 Task: Check the sale-to-list ratio of bathtub in the last 3 years.
Action: Mouse moved to (922, 247)
Screenshot: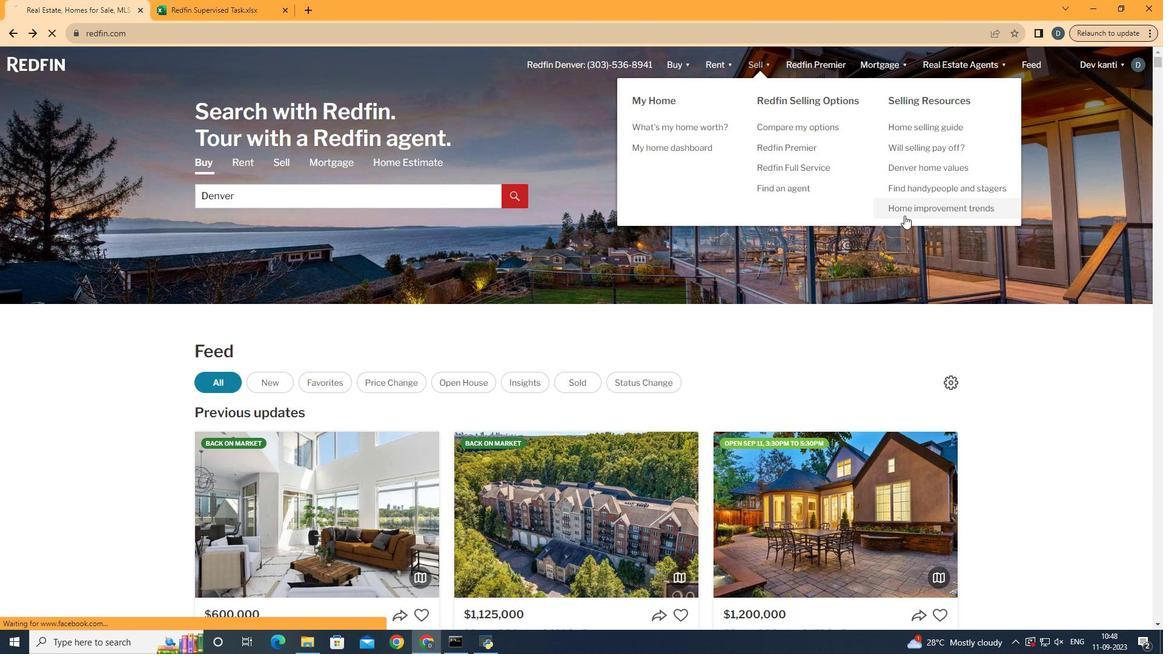 
Action: Mouse pressed left at (922, 247)
Screenshot: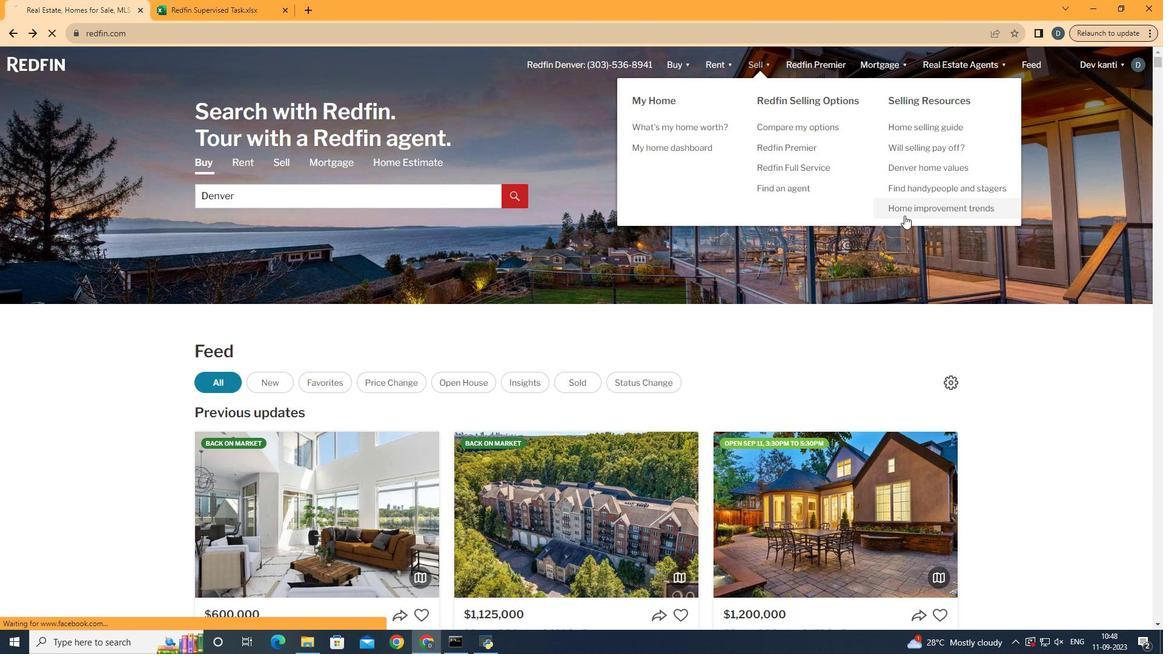 
Action: Mouse moved to (292, 259)
Screenshot: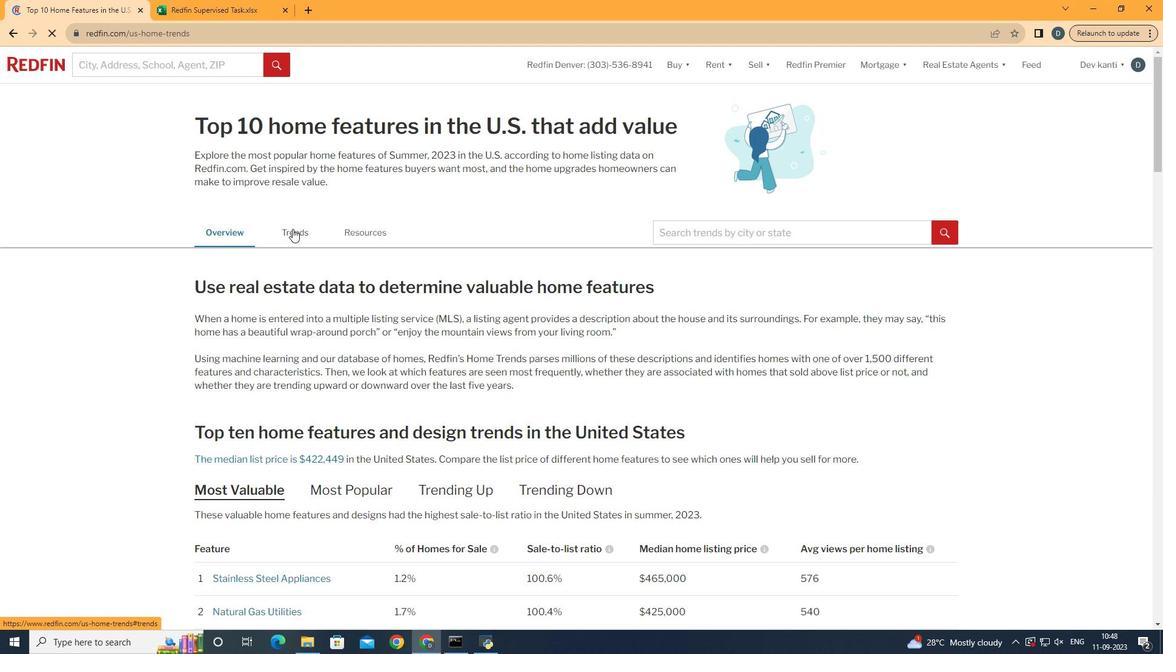 
Action: Mouse pressed left at (292, 259)
Screenshot: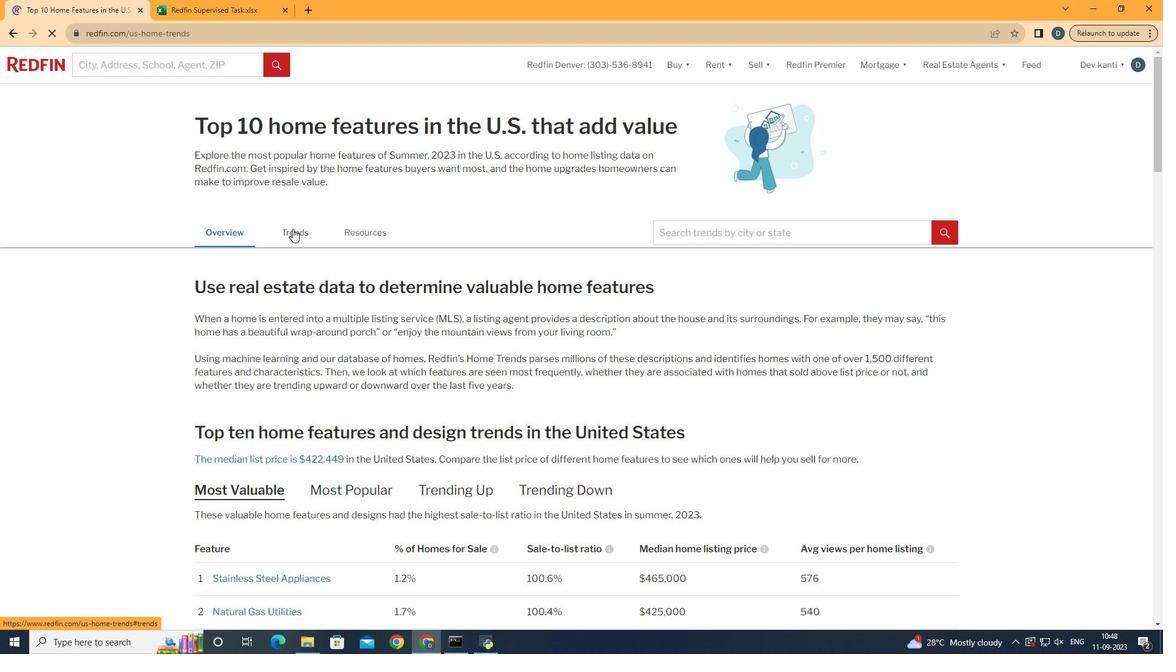 
Action: Mouse moved to (371, 361)
Screenshot: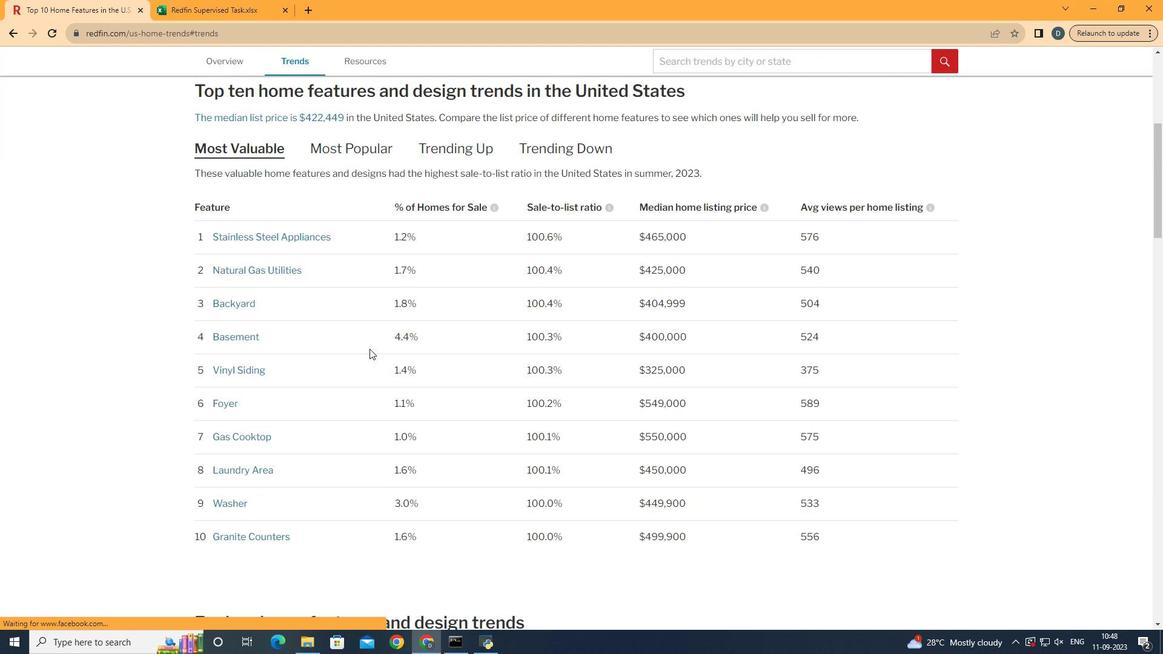 
Action: Mouse scrolled (371, 361) with delta (0, 0)
Screenshot: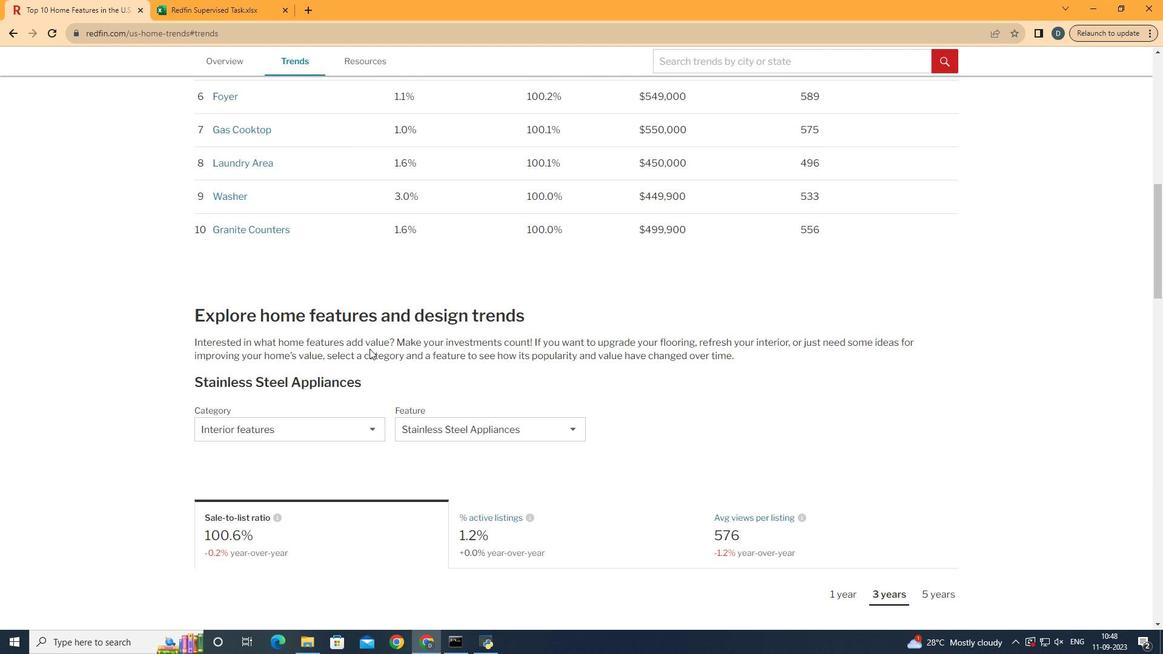 
Action: Mouse scrolled (371, 361) with delta (0, 0)
Screenshot: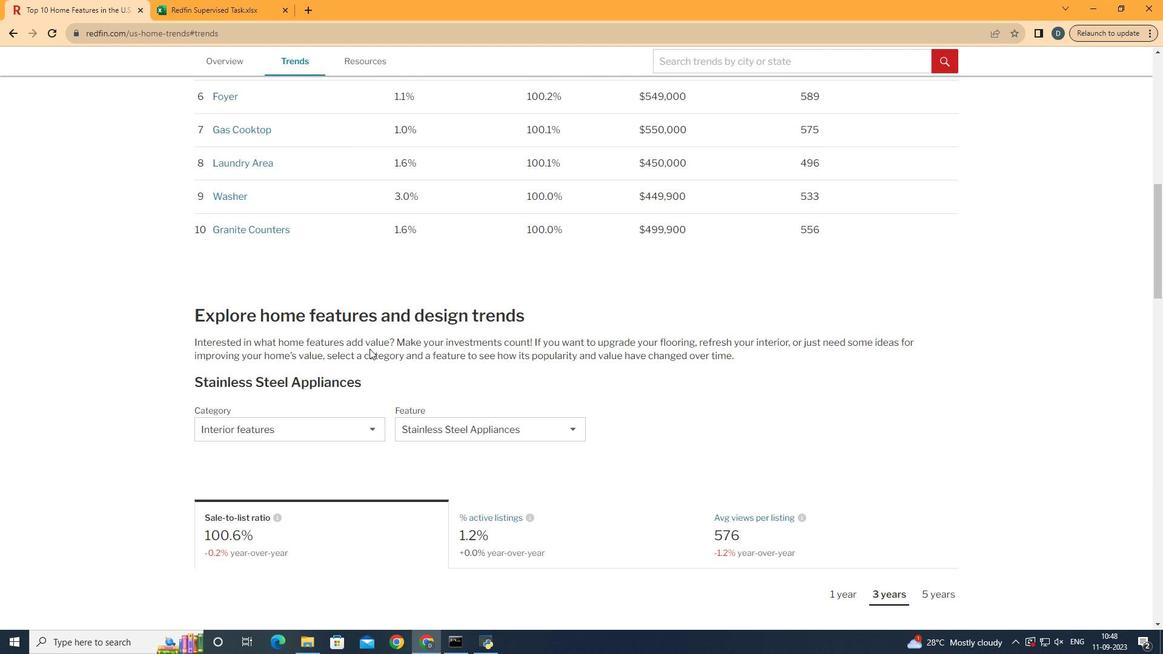 
Action: Mouse scrolled (371, 361) with delta (0, 0)
Screenshot: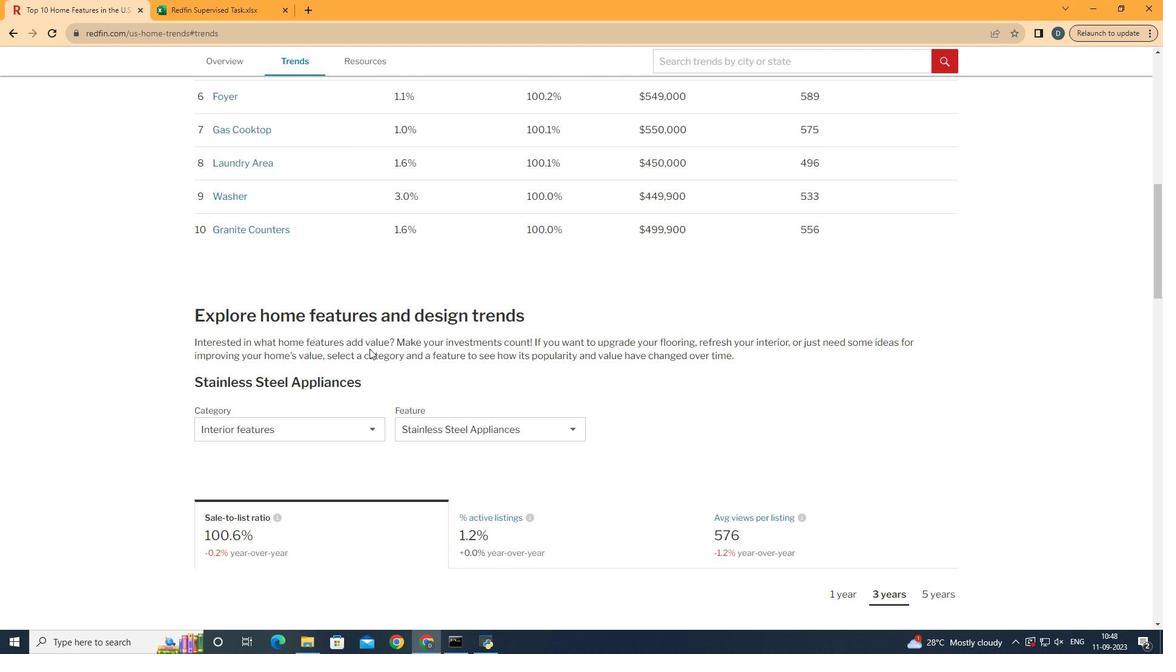 
Action: Mouse scrolled (371, 361) with delta (0, 0)
Screenshot: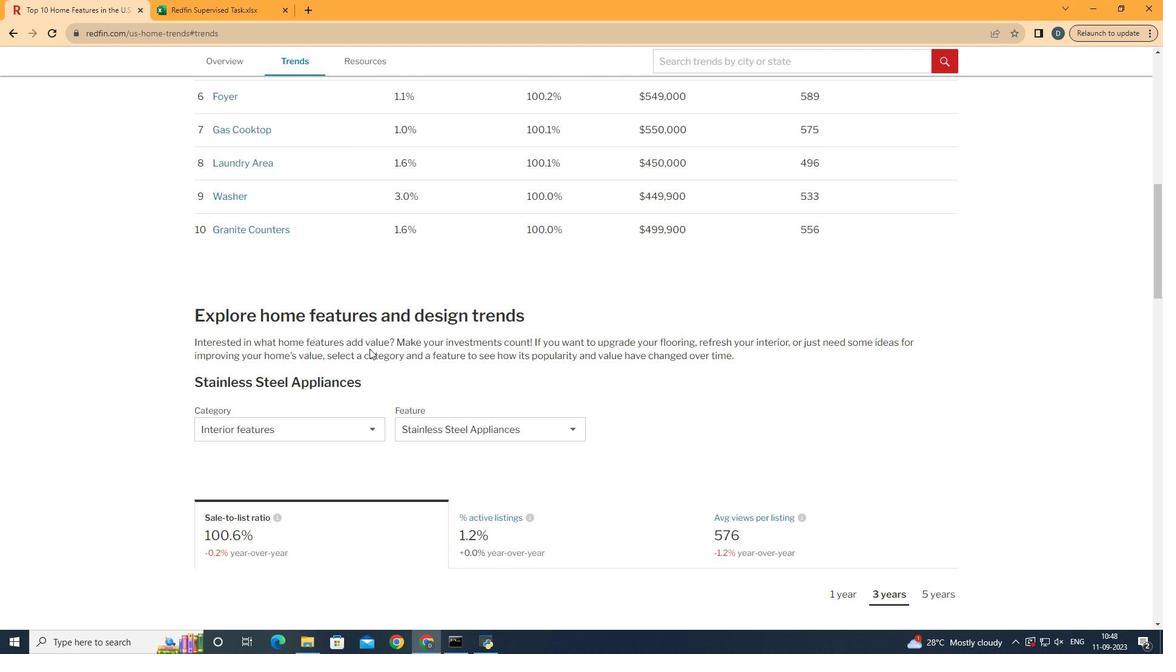 
Action: Mouse scrolled (371, 361) with delta (0, 0)
Screenshot: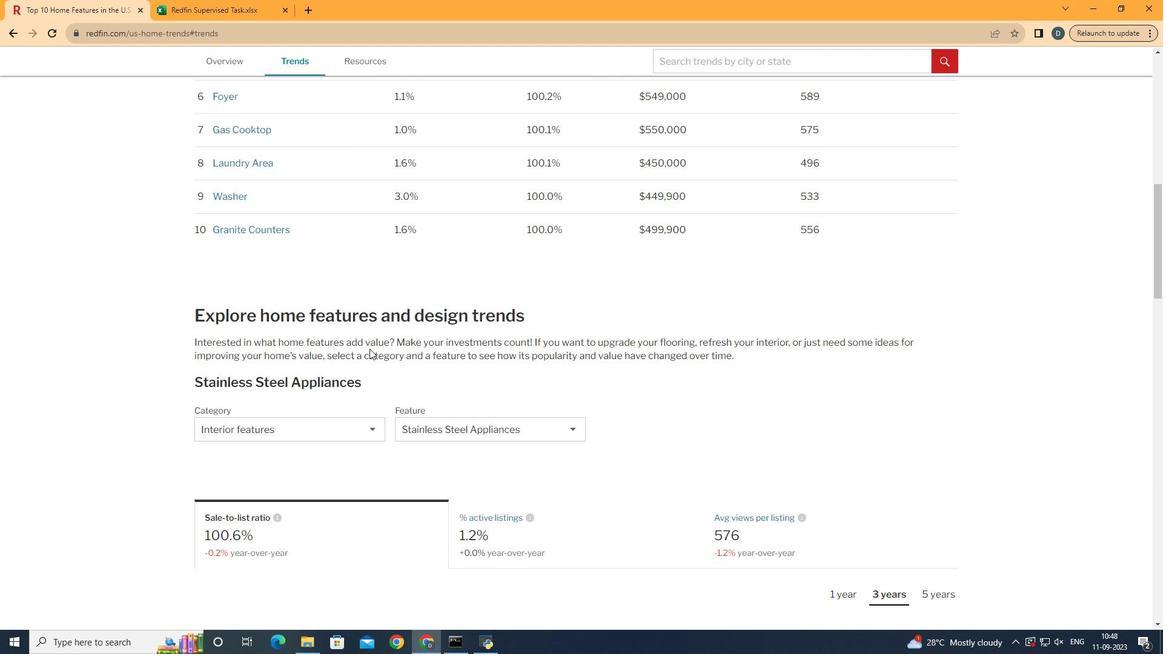 
Action: Mouse scrolled (371, 361) with delta (0, 0)
Screenshot: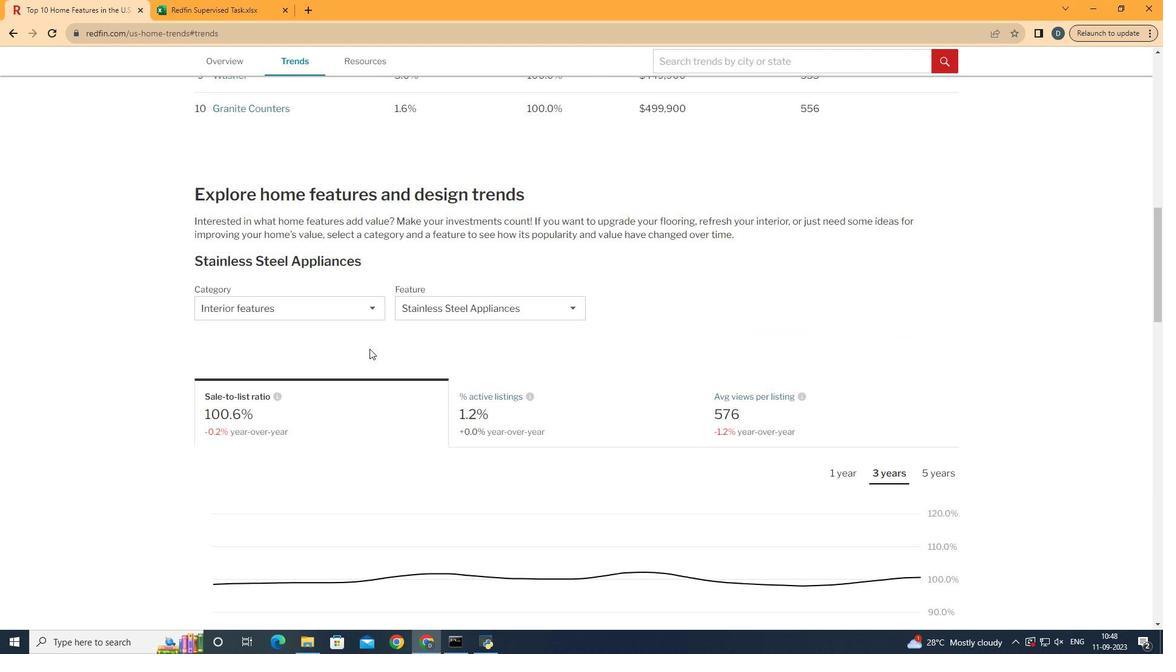 
Action: Mouse scrolled (371, 361) with delta (0, 0)
Screenshot: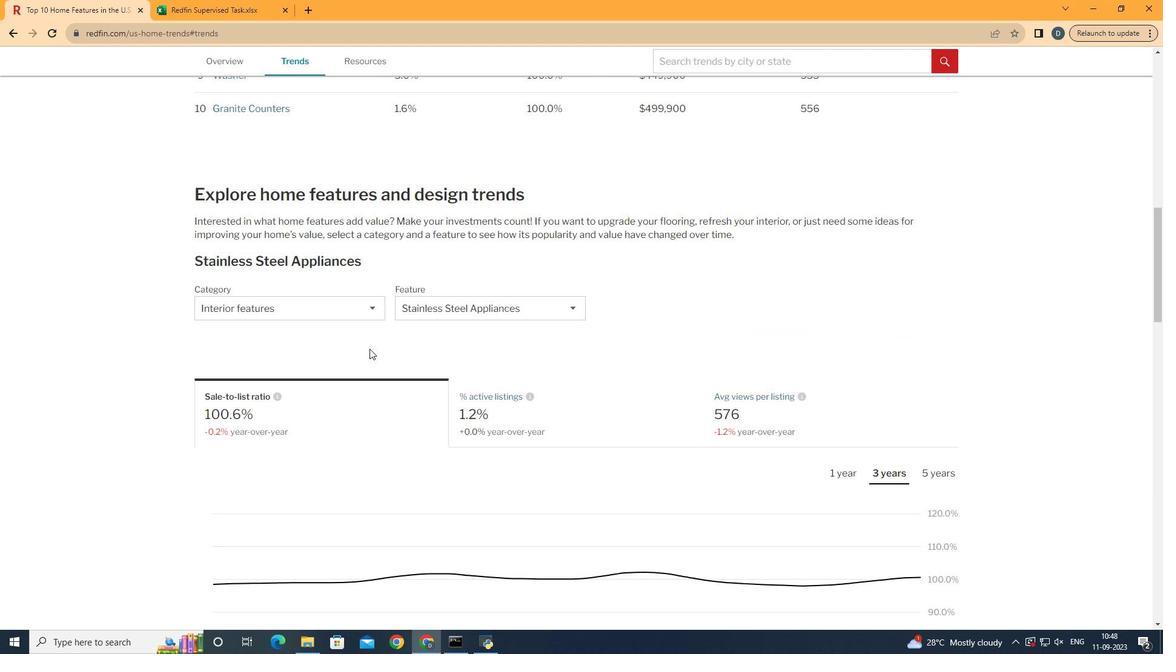
Action: Mouse moved to (372, 321)
Screenshot: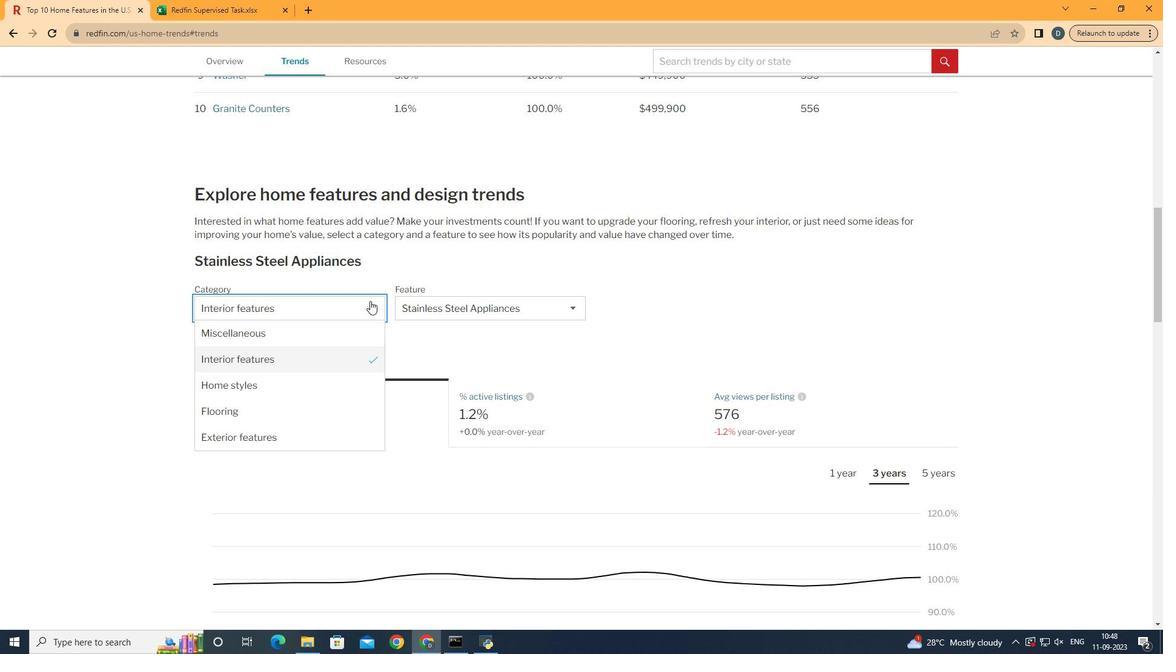 
Action: Mouse pressed left at (372, 321)
Screenshot: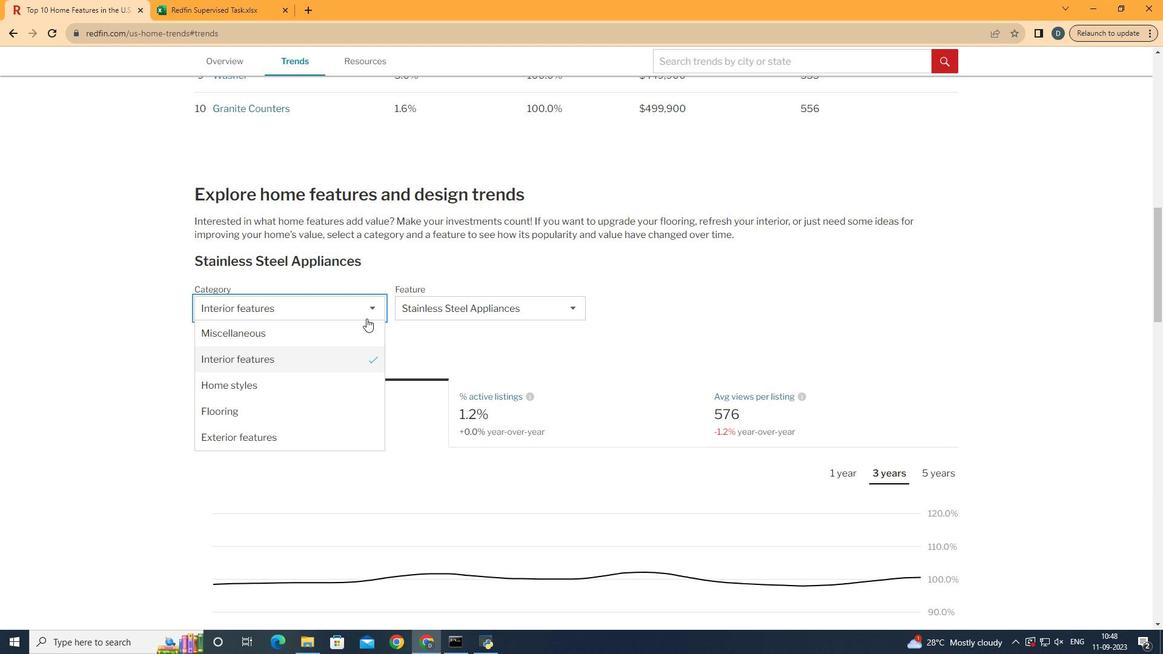
Action: Mouse moved to (362, 364)
Screenshot: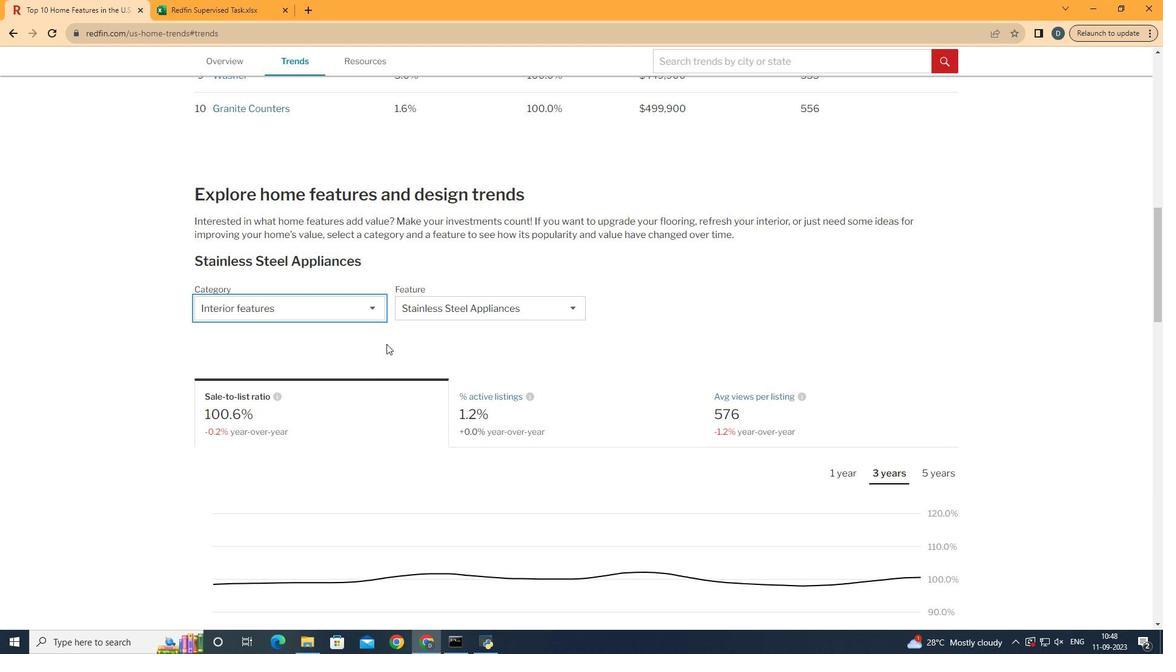 
Action: Mouse pressed left at (362, 364)
Screenshot: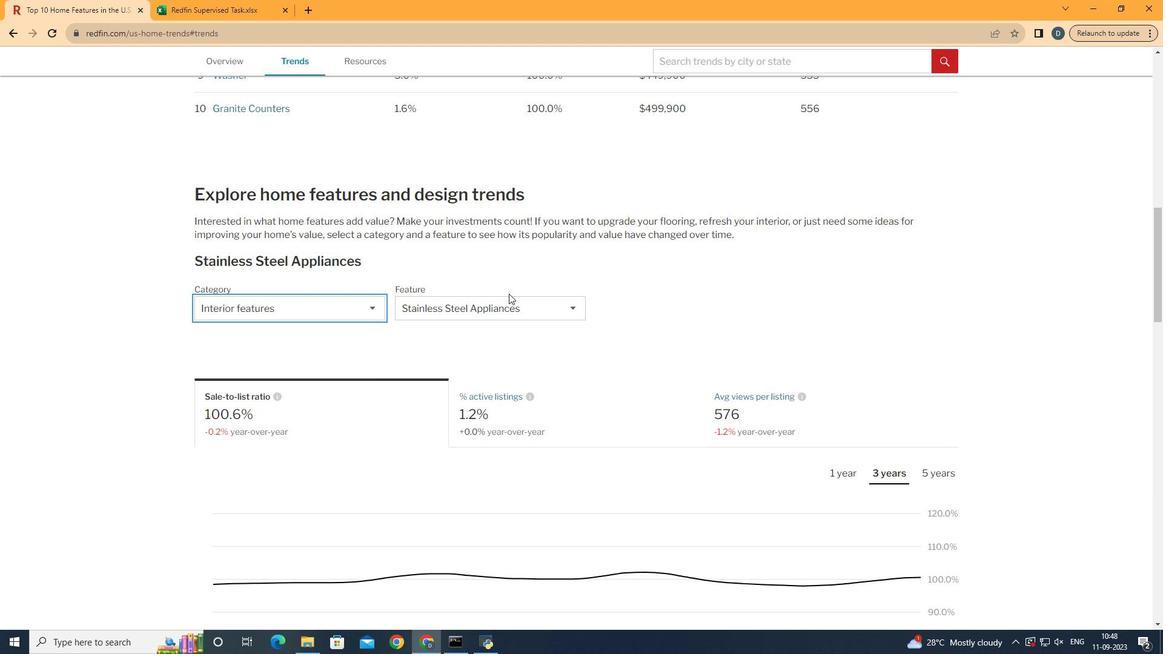 
Action: Mouse moved to (515, 314)
Screenshot: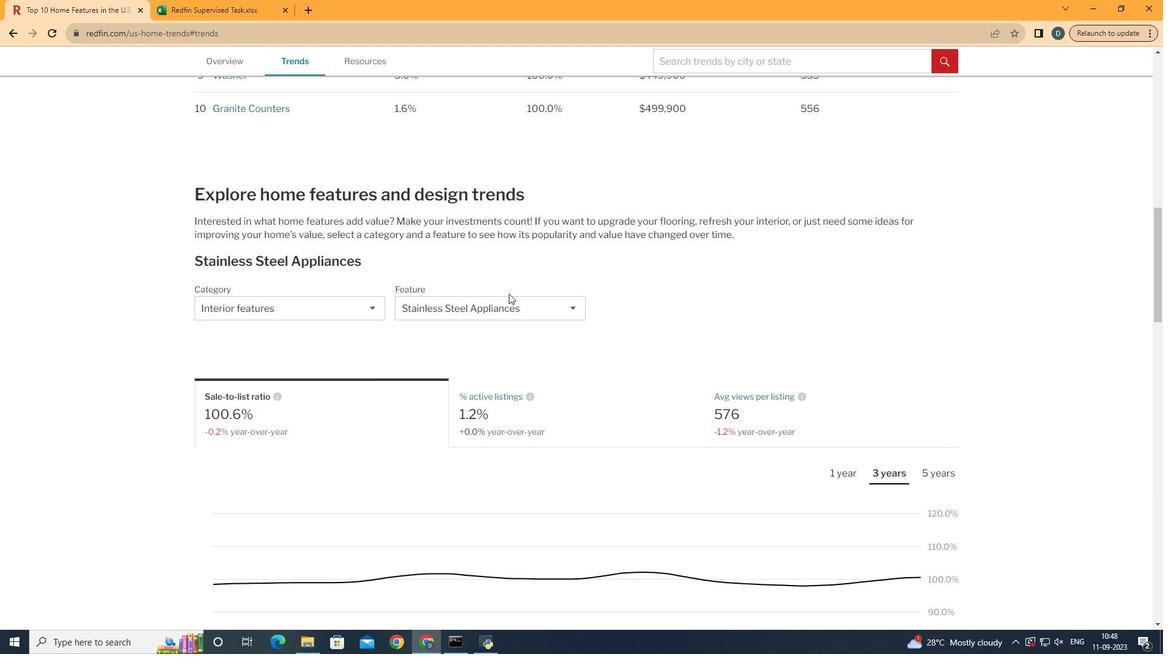
Action: Mouse pressed left at (515, 314)
Screenshot: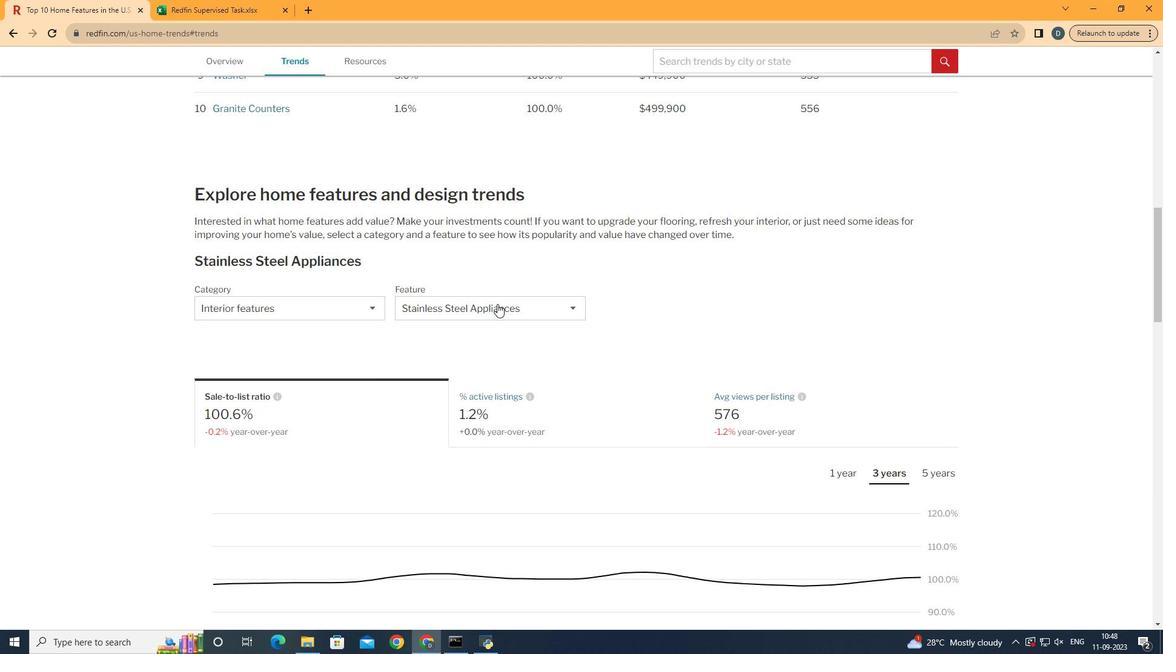 
Action: Mouse moved to (502, 324)
Screenshot: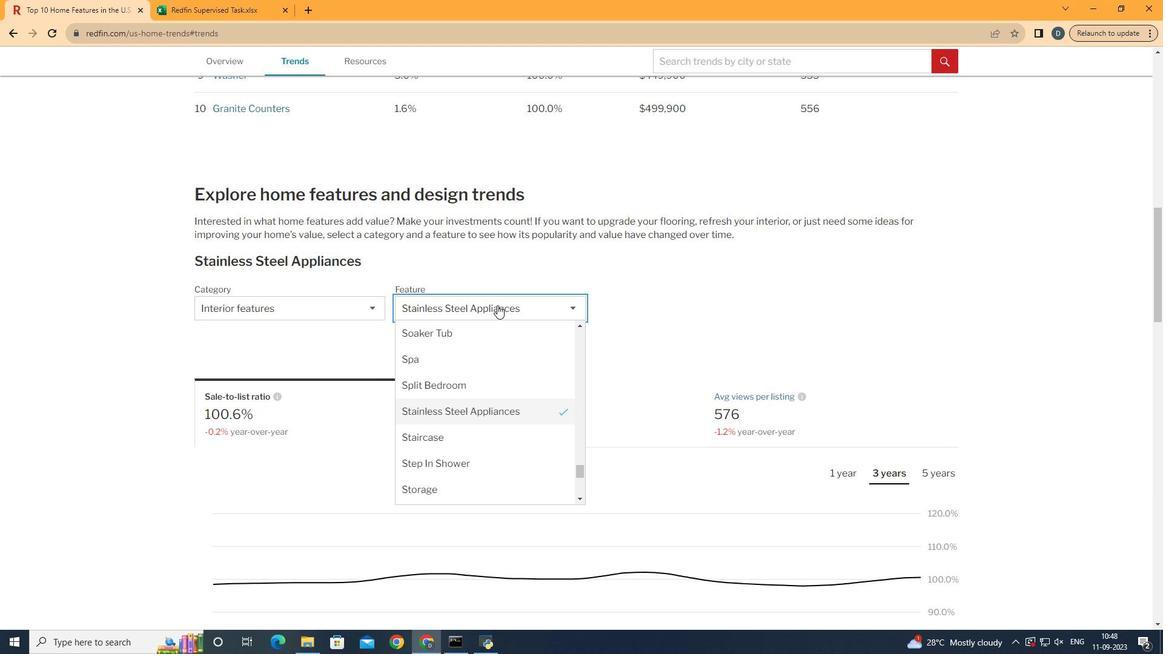 
Action: Mouse pressed left at (502, 324)
Screenshot: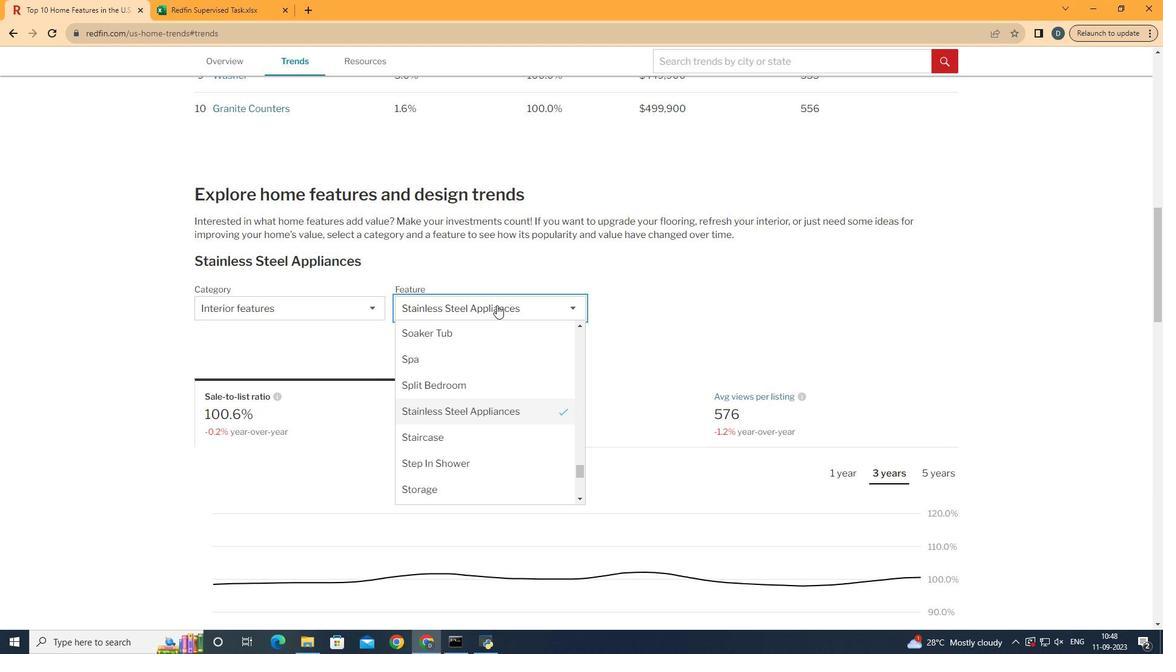 
Action: Mouse moved to (554, 419)
Screenshot: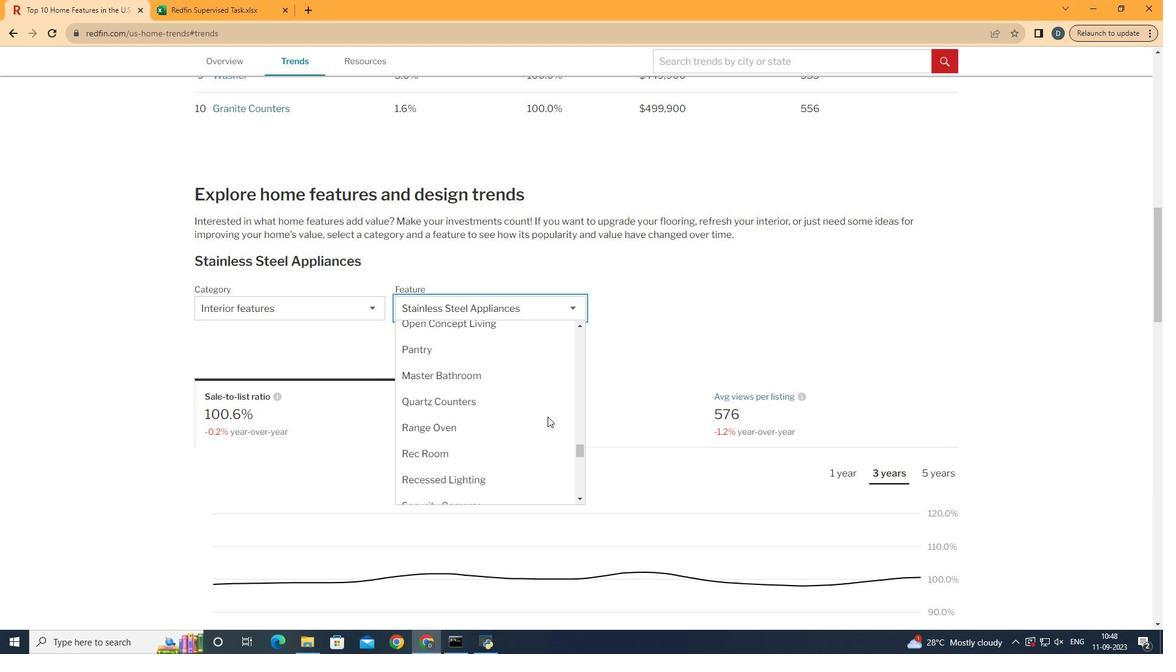 
Action: Mouse scrolled (554, 420) with delta (0, 0)
Screenshot: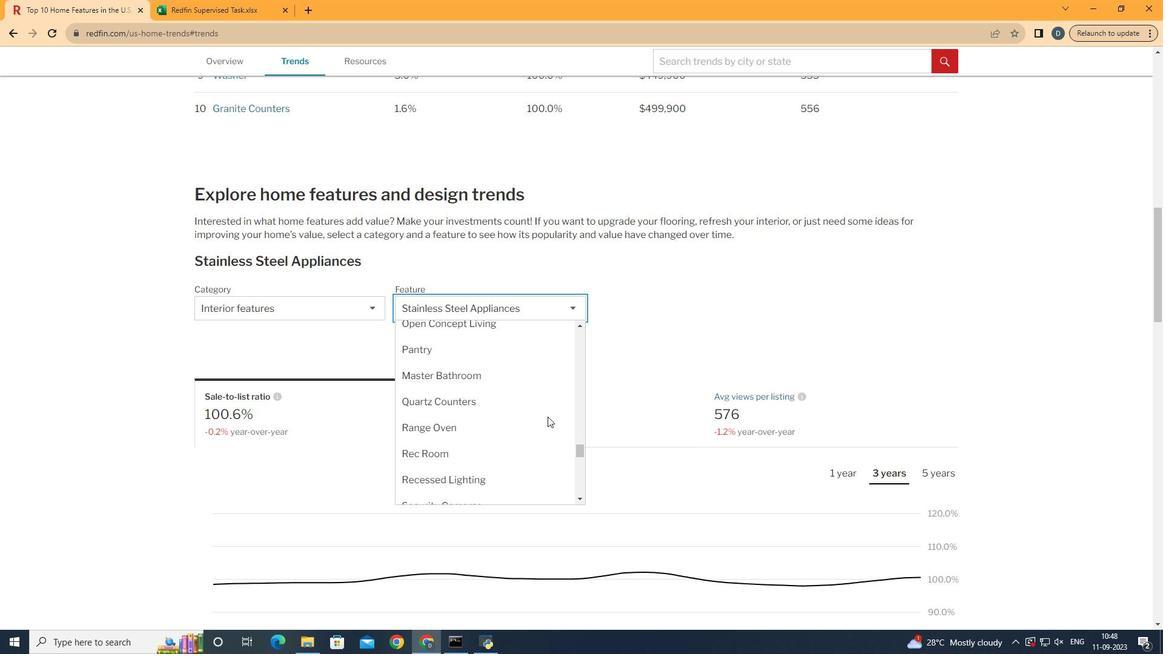
Action: Mouse scrolled (554, 420) with delta (0, 0)
Screenshot: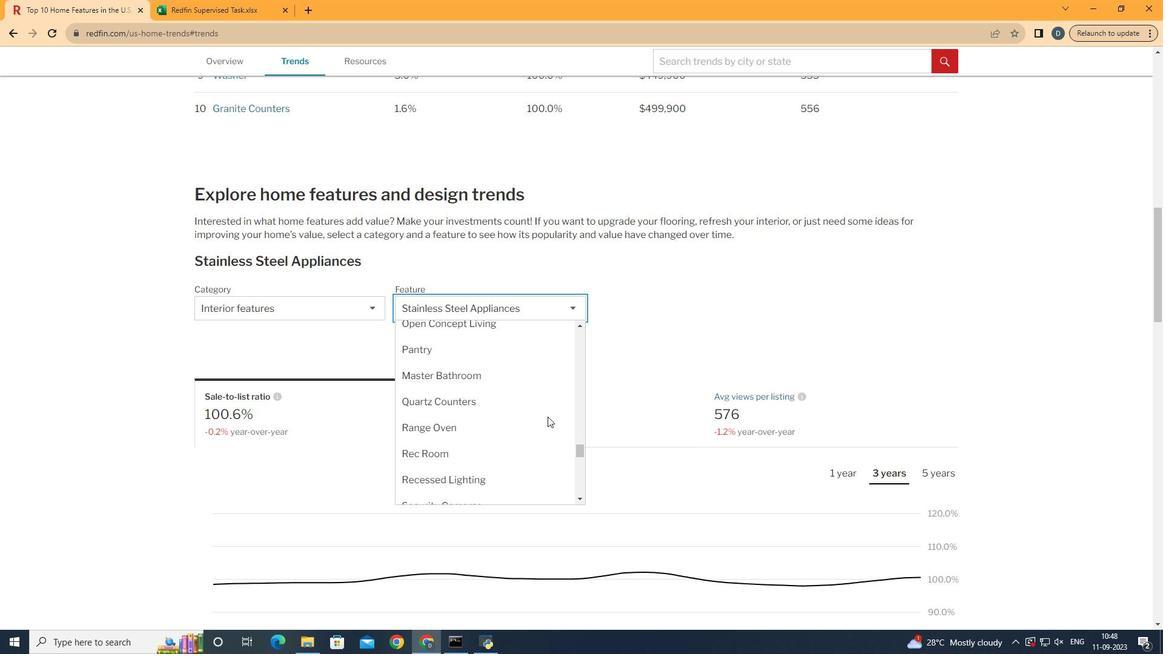 
Action: Mouse scrolled (554, 420) with delta (0, 0)
Screenshot: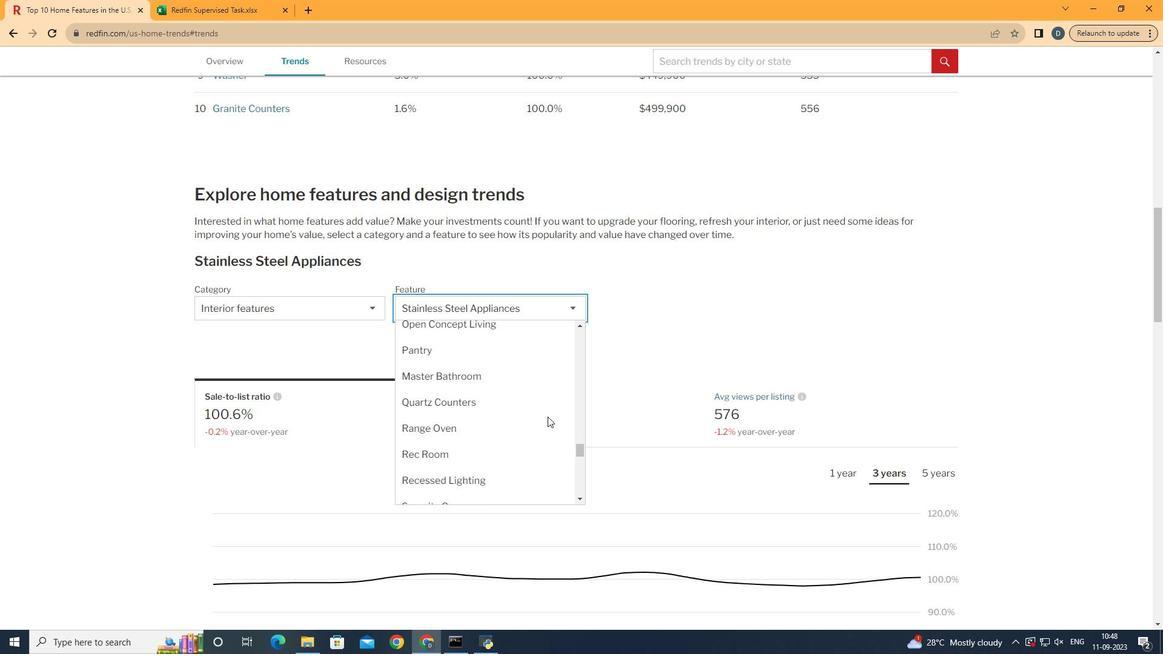 
Action: Mouse scrolled (554, 420) with delta (0, 0)
Screenshot: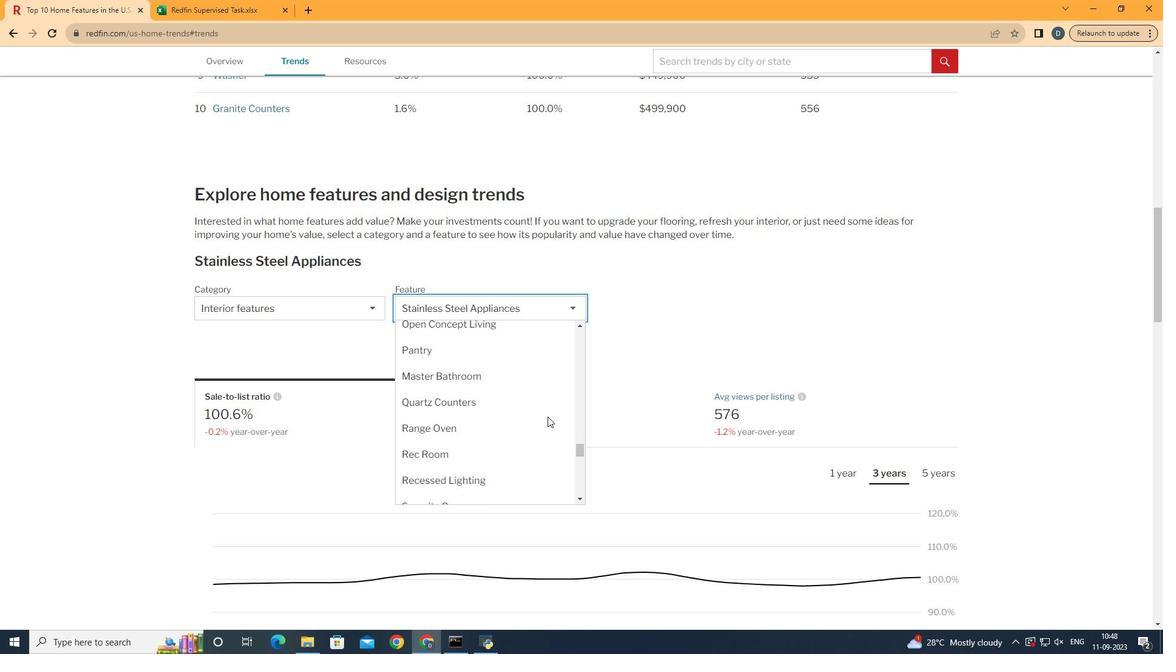 
Action: Mouse scrolled (554, 420) with delta (0, 0)
Screenshot: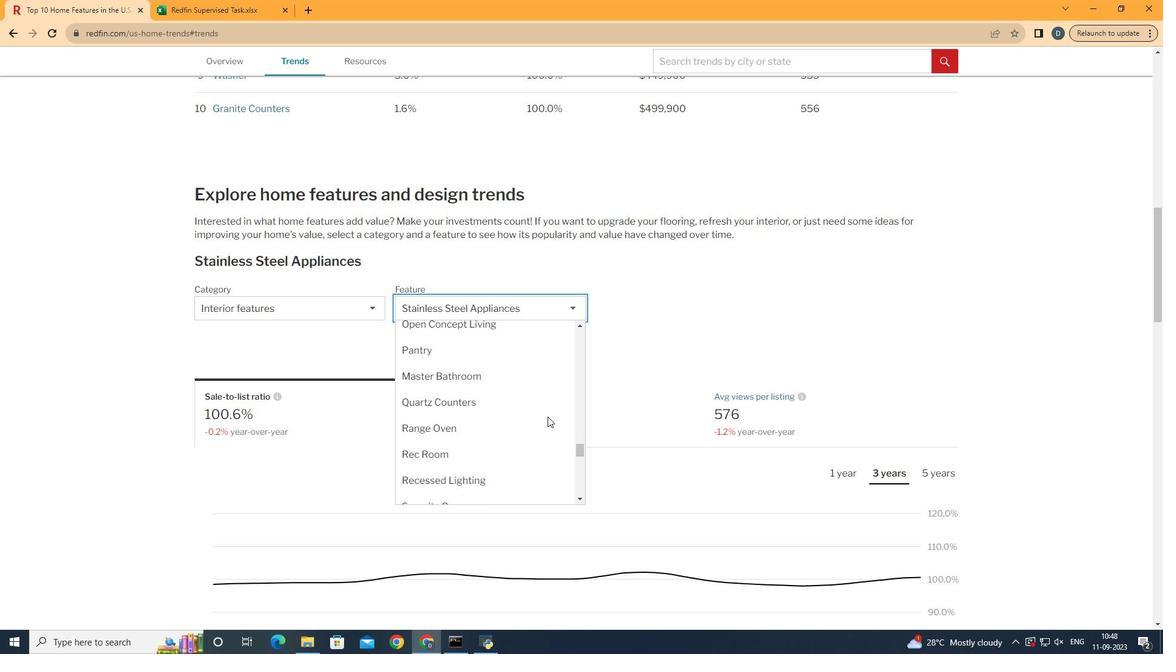
Action: Mouse scrolled (554, 420) with delta (0, 0)
Screenshot: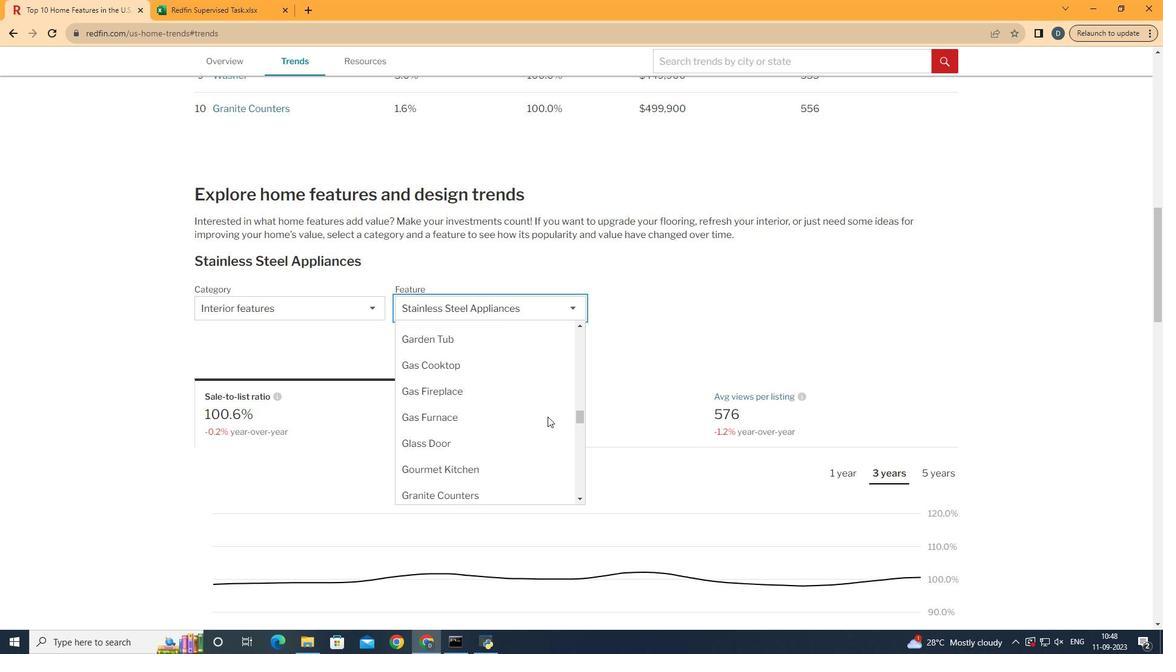 
Action: Mouse scrolled (554, 420) with delta (0, 0)
Screenshot: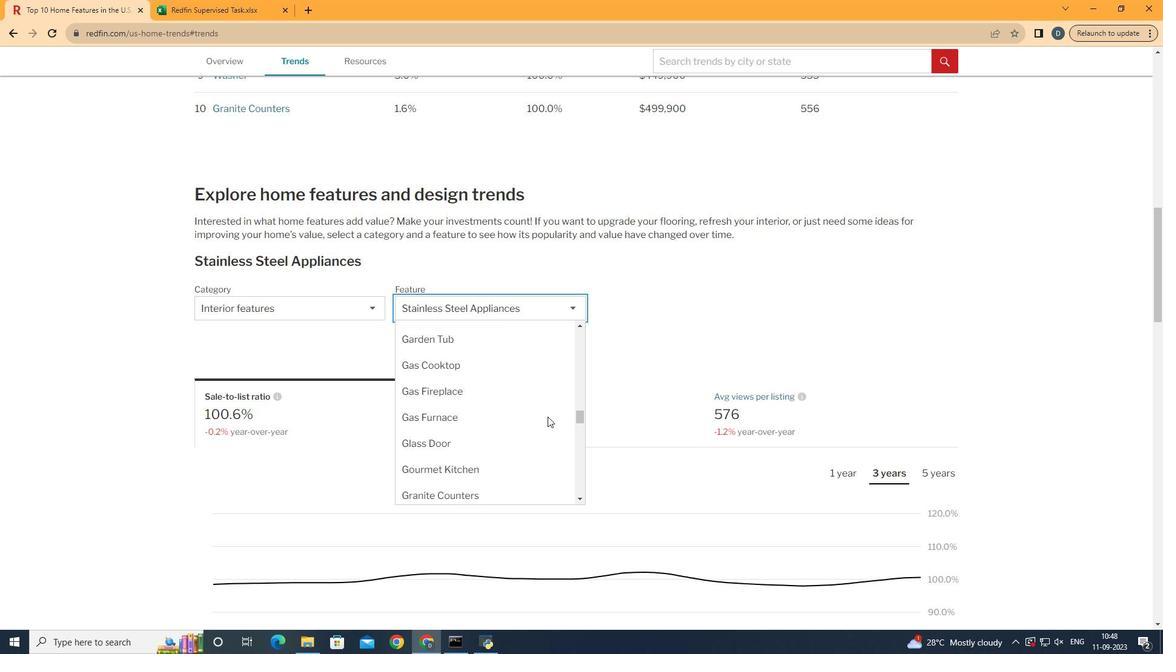 
Action: Mouse scrolled (554, 420) with delta (0, 0)
Screenshot: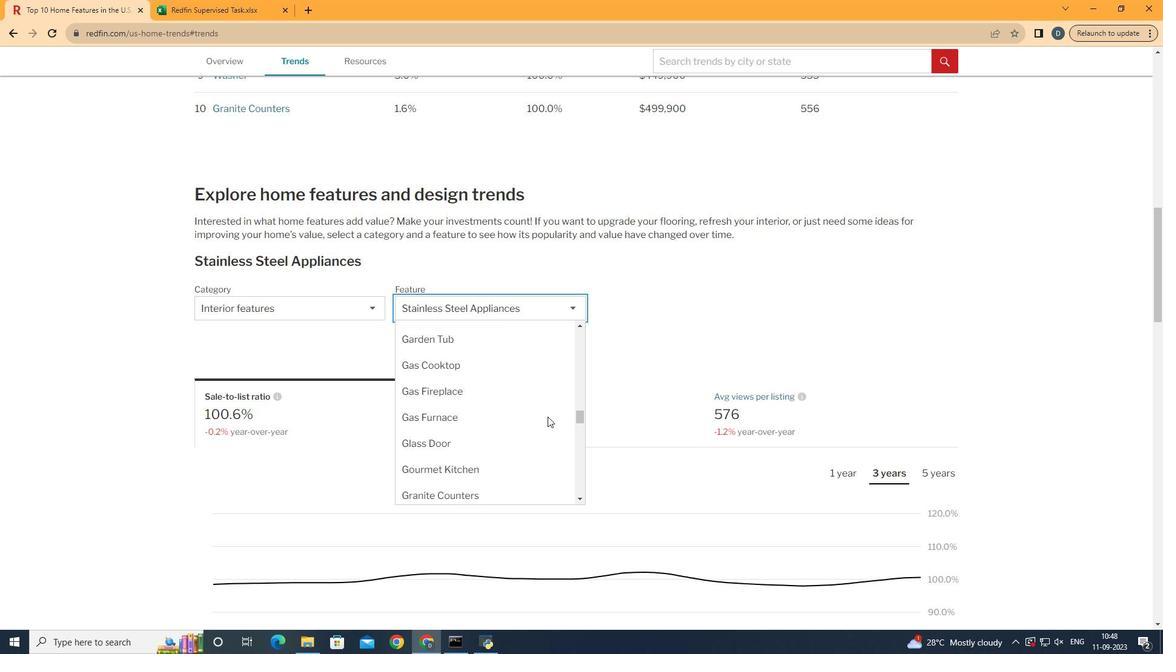 
Action: Mouse scrolled (554, 420) with delta (0, 0)
Screenshot: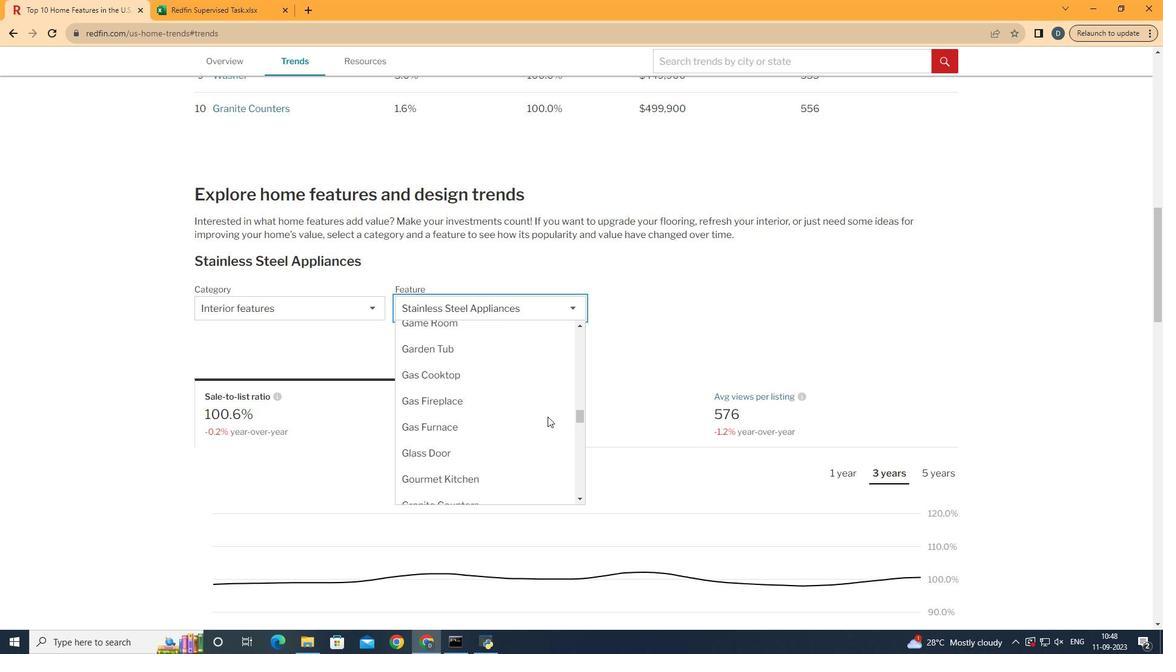 
Action: Mouse scrolled (554, 420) with delta (0, 0)
Screenshot: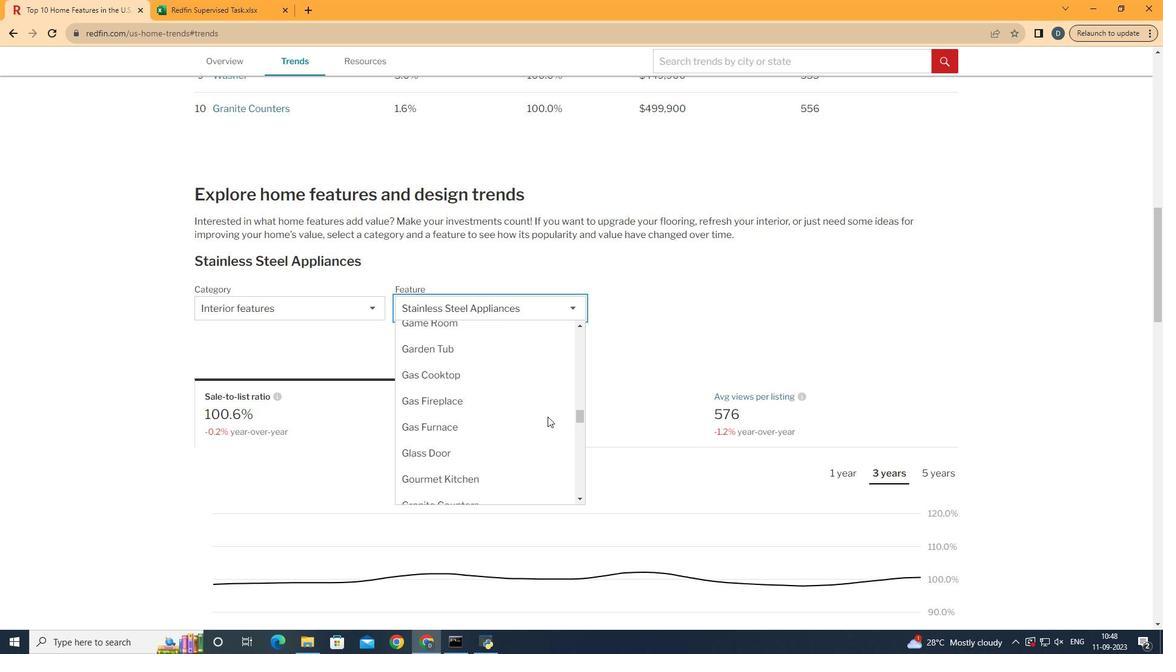 
Action: Mouse scrolled (554, 420) with delta (0, 0)
Screenshot: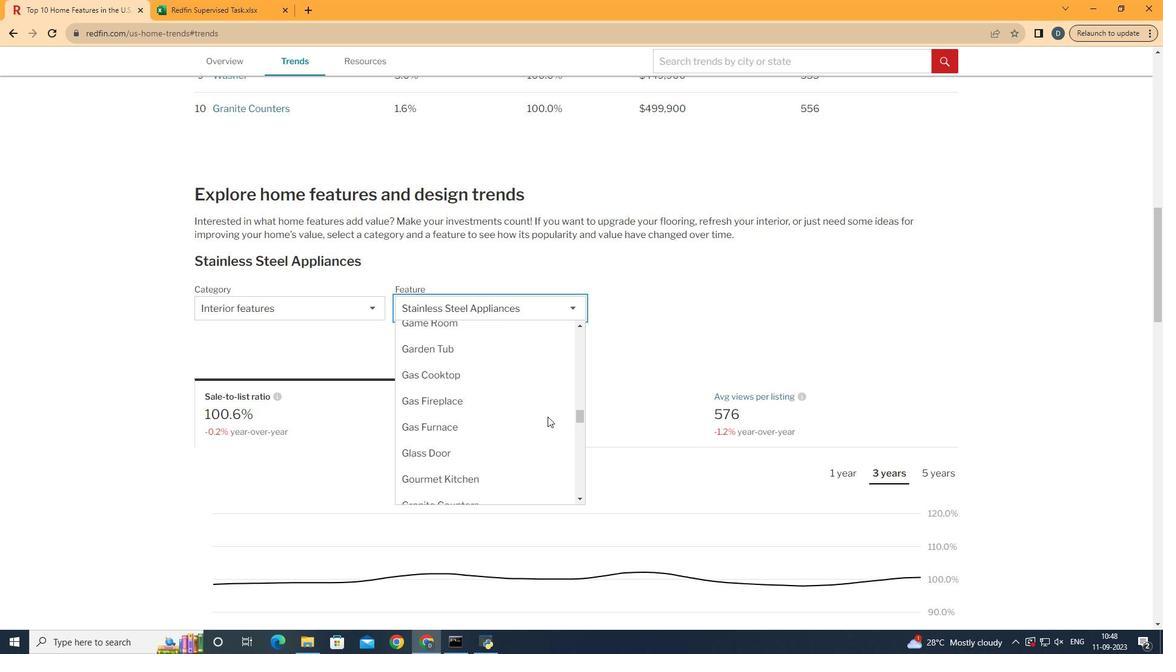 
Action: Mouse scrolled (554, 420) with delta (0, 0)
Screenshot: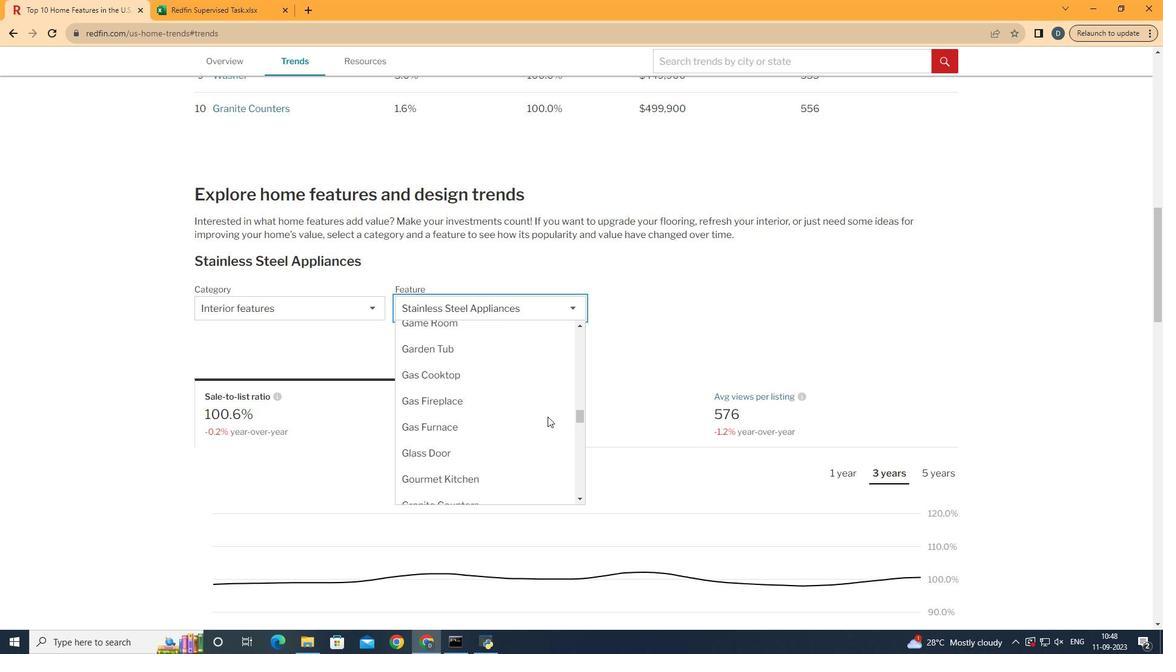
Action: Mouse scrolled (554, 420) with delta (0, 0)
Screenshot: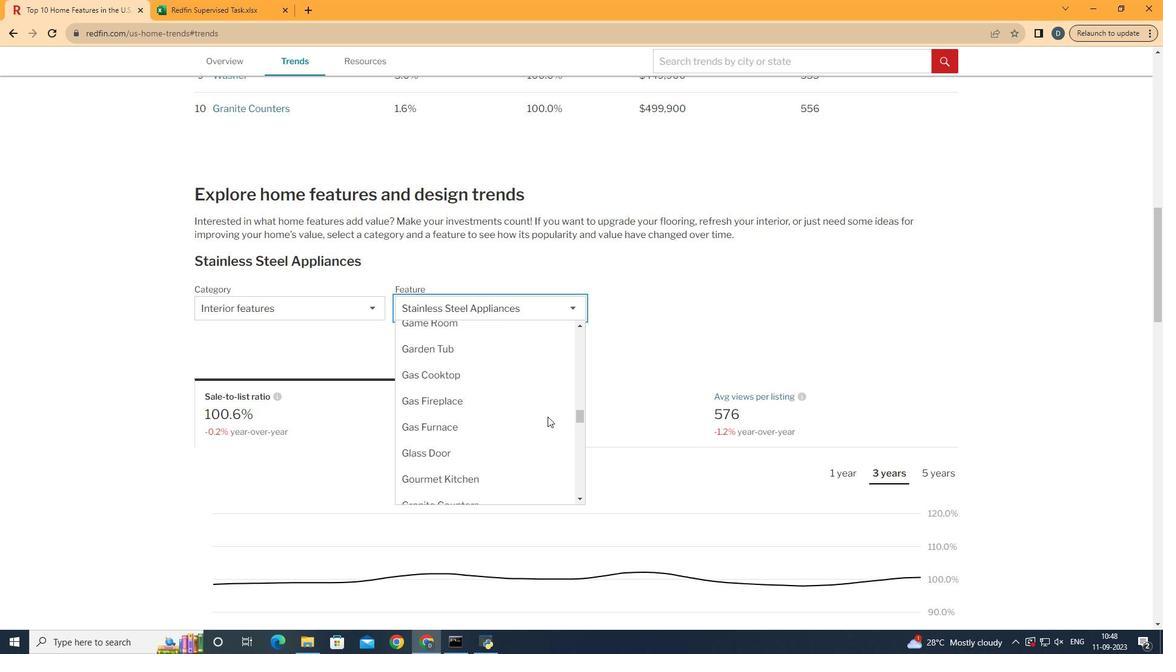 
Action: Mouse scrolled (554, 420) with delta (0, 0)
Screenshot: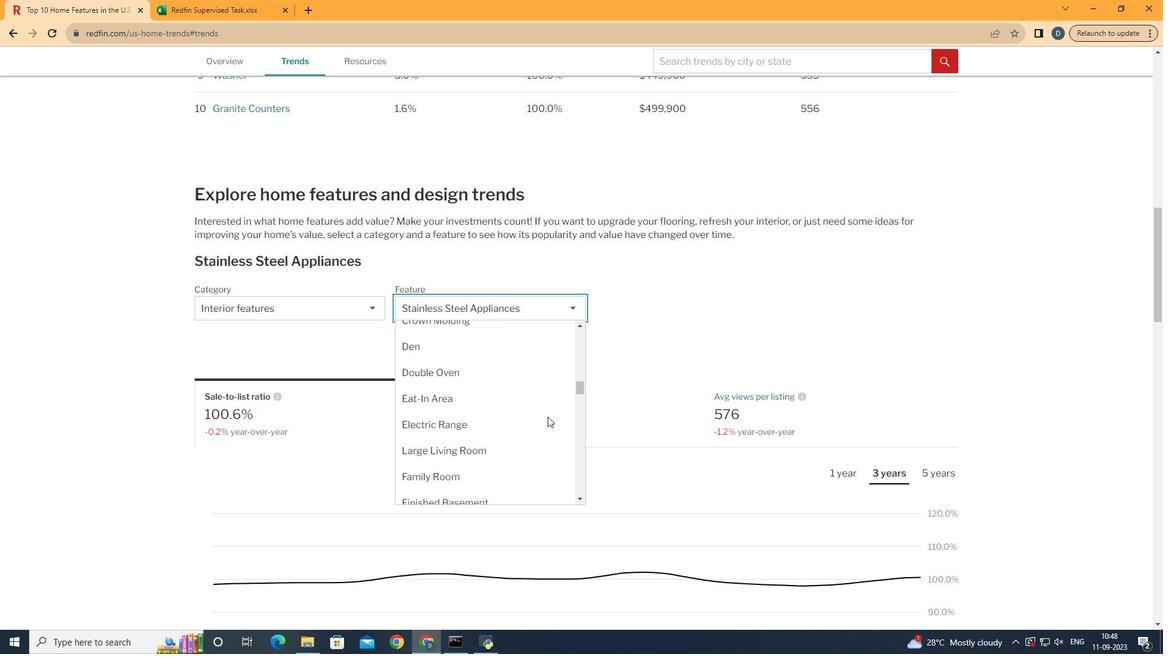 
Action: Mouse scrolled (554, 420) with delta (0, 0)
Screenshot: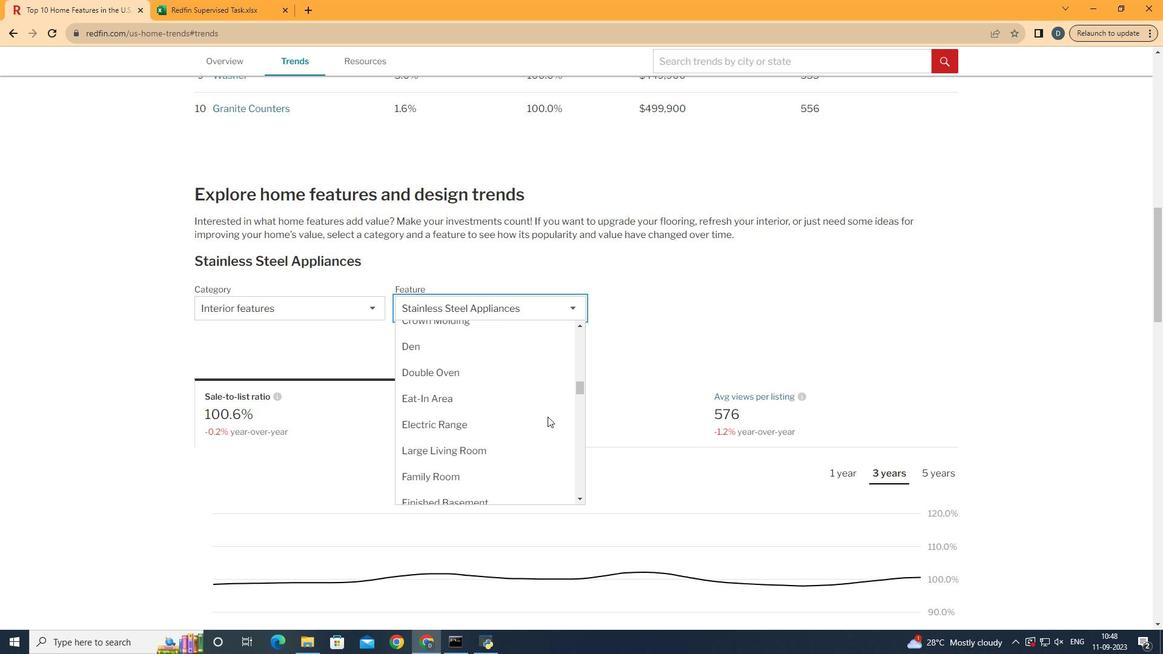 
Action: Mouse scrolled (554, 420) with delta (0, 0)
Screenshot: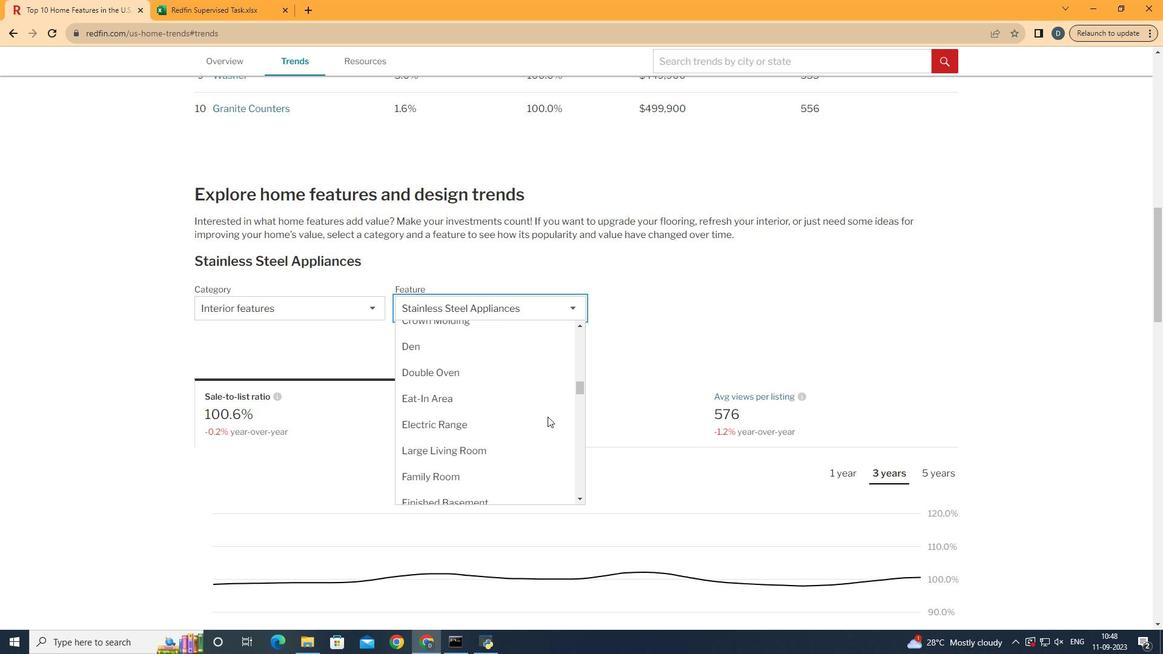 
Action: Mouse scrolled (554, 420) with delta (0, 0)
Screenshot: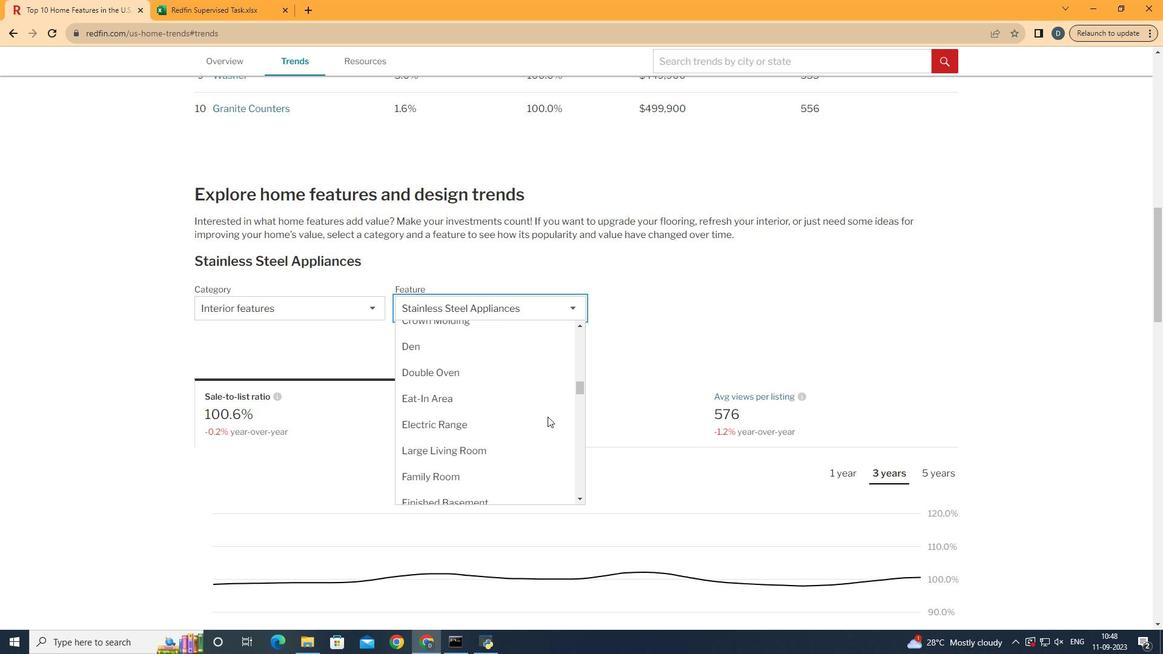 
Action: Mouse scrolled (554, 420) with delta (0, 0)
Screenshot: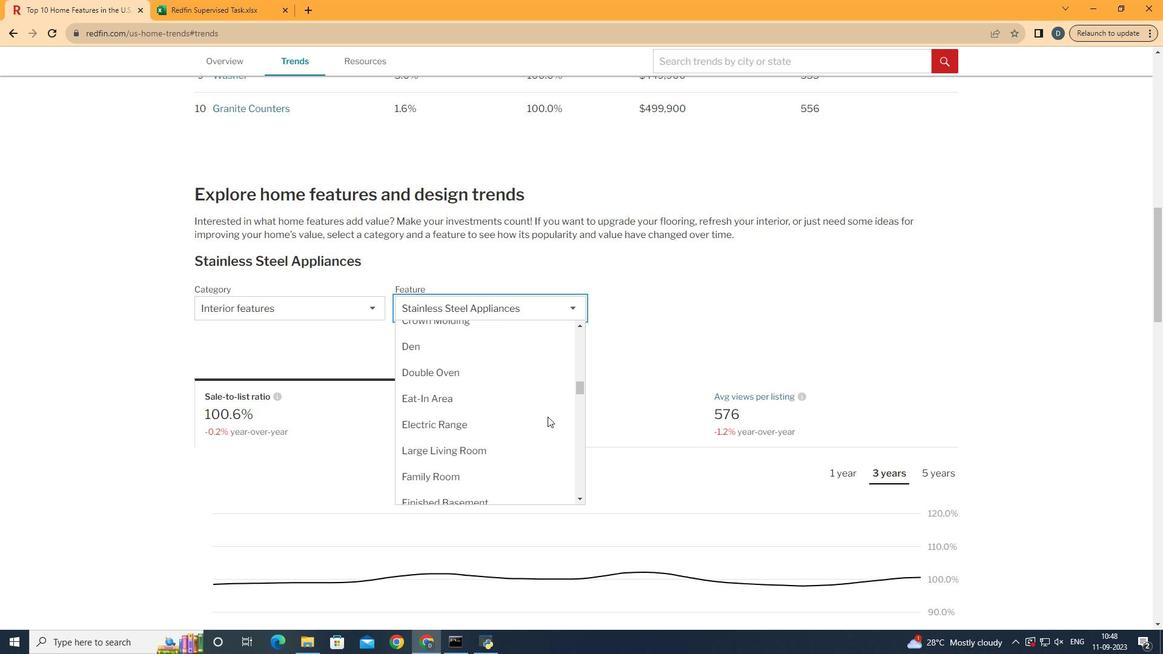 
Action: Mouse scrolled (554, 420) with delta (0, 0)
Screenshot: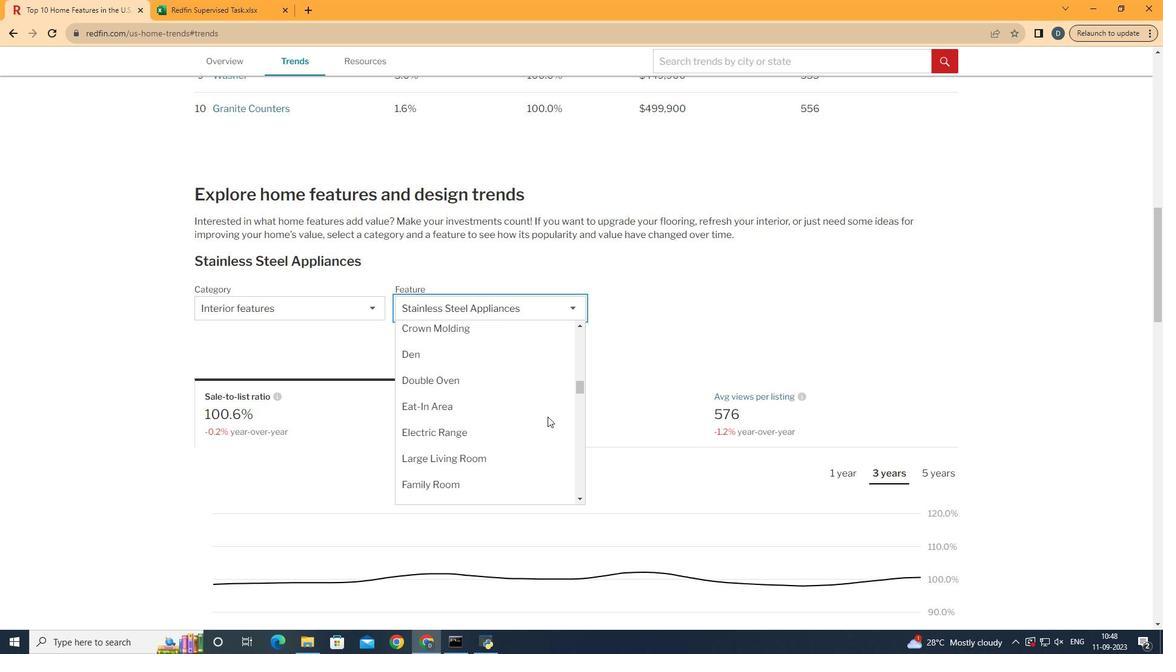 
Action: Mouse scrolled (554, 420) with delta (0, 0)
Screenshot: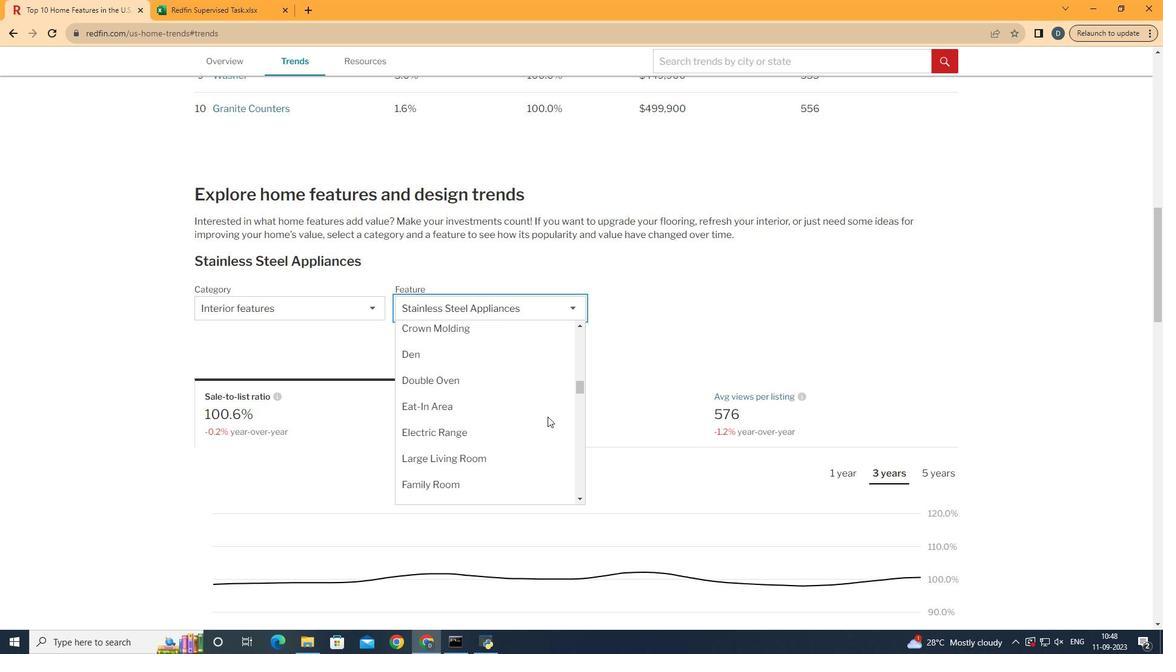 
Action: Mouse scrolled (554, 420) with delta (0, 0)
Screenshot: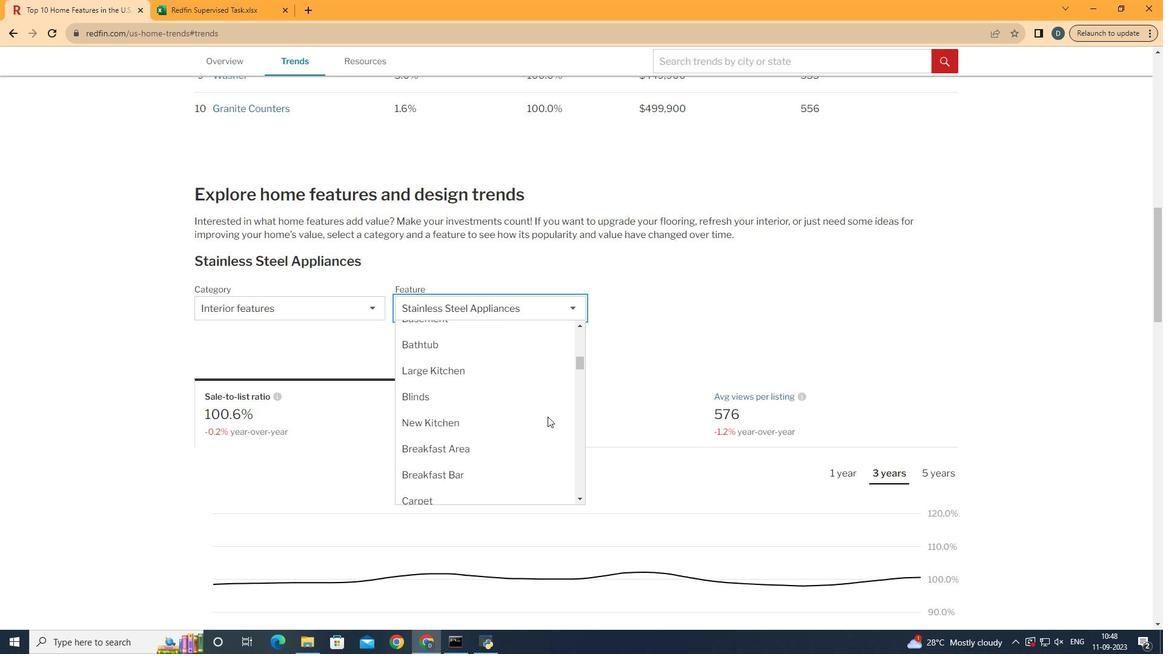
Action: Mouse scrolled (554, 420) with delta (0, 0)
Screenshot: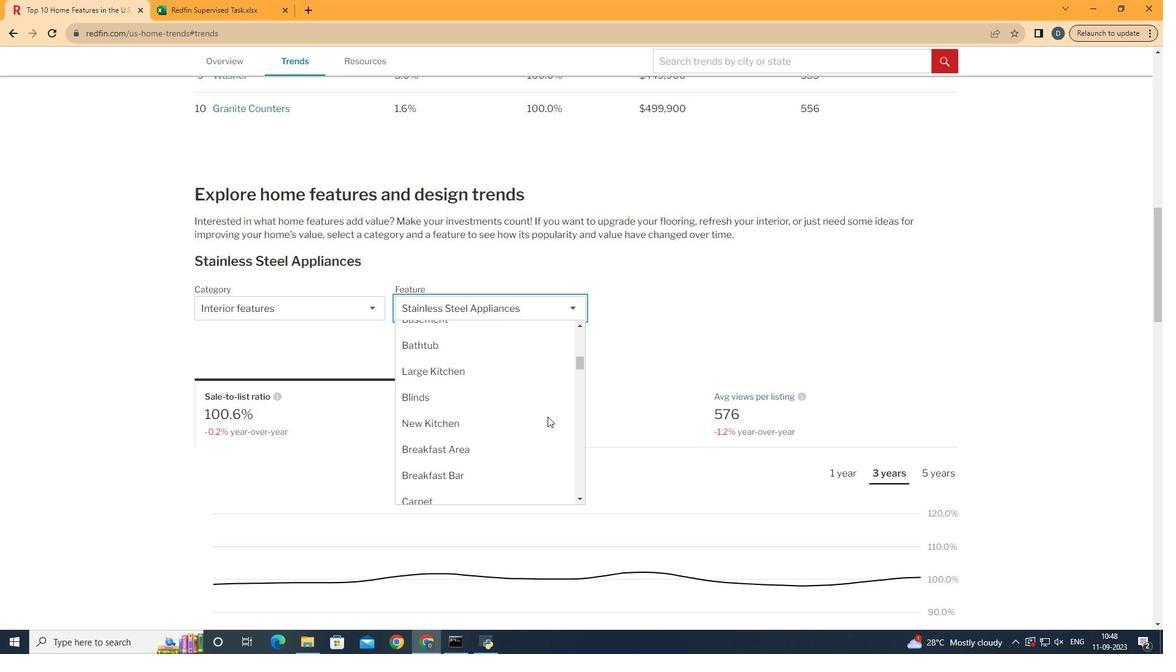 
Action: Mouse scrolled (554, 420) with delta (0, 0)
Screenshot: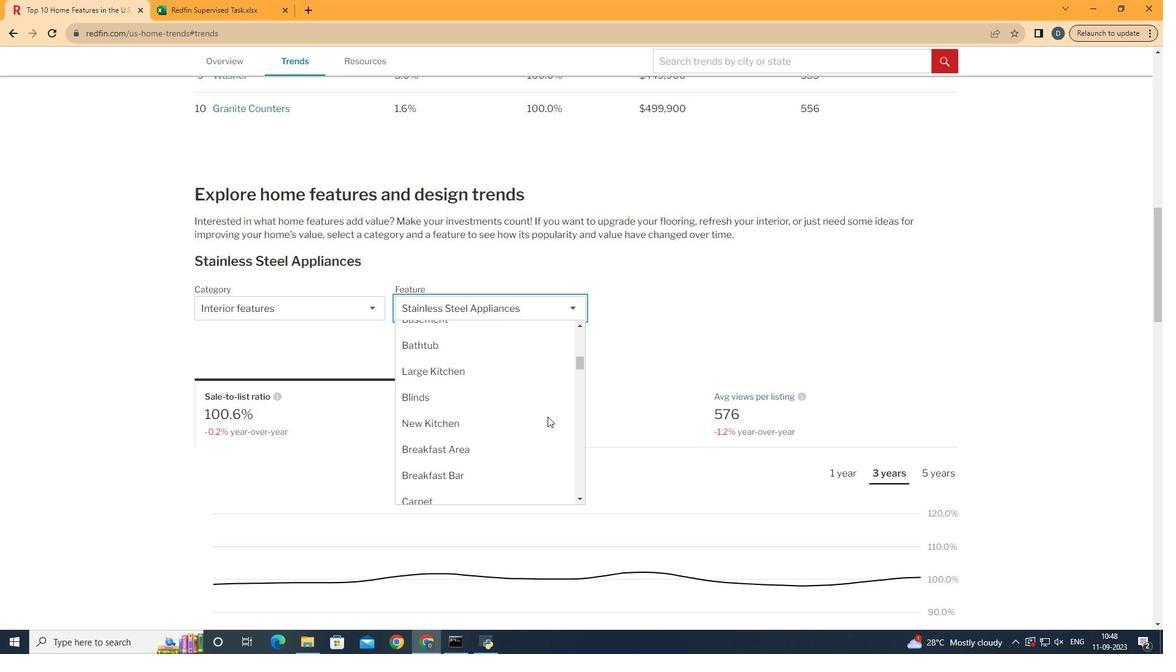 
Action: Mouse scrolled (554, 420) with delta (0, 0)
Screenshot: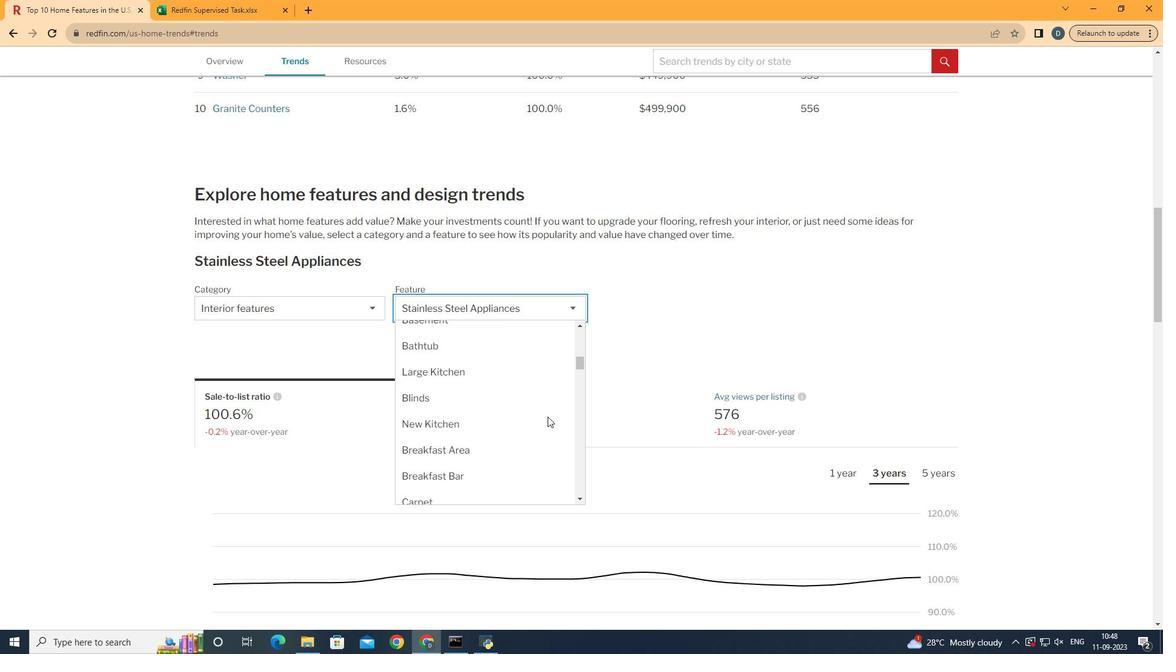 
Action: Mouse scrolled (554, 420) with delta (0, 0)
Screenshot: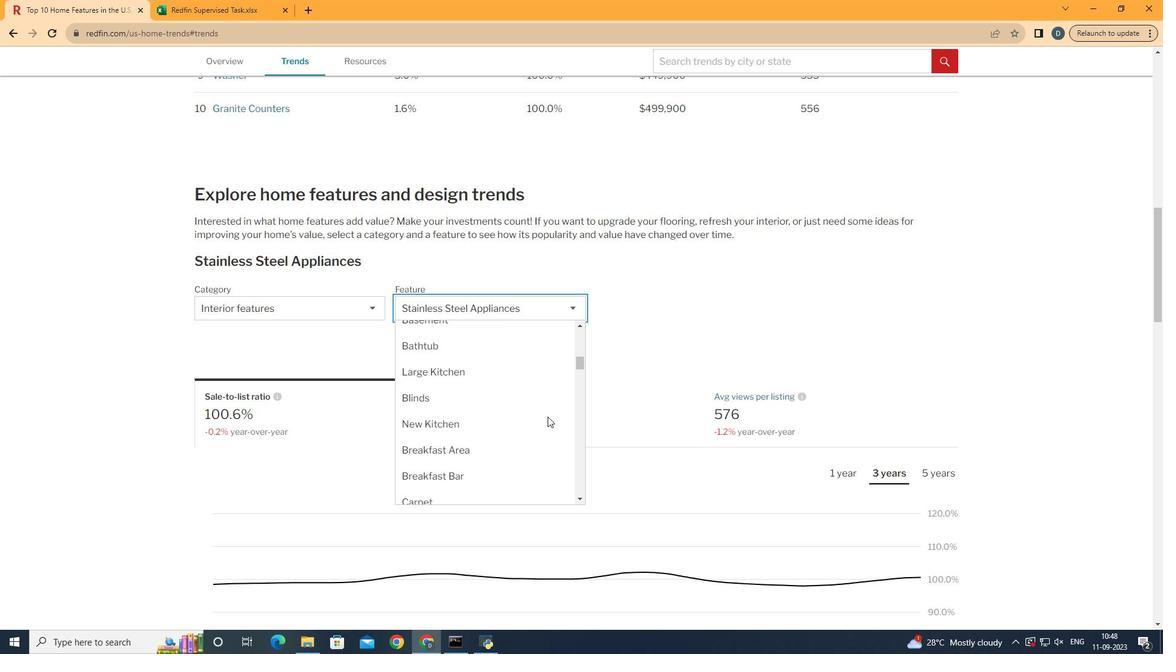 
Action: Mouse scrolled (554, 420) with delta (0, 0)
Screenshot: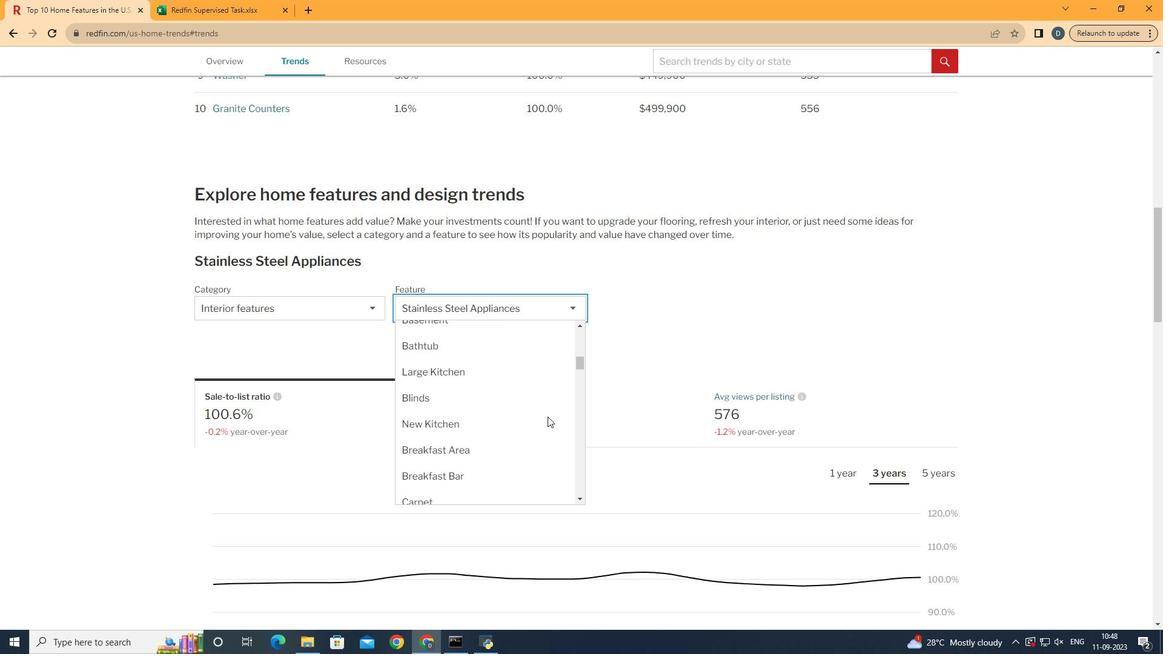 
Action: Mouse scrolled (554, 420) with delta (0, 0)
Screenshot: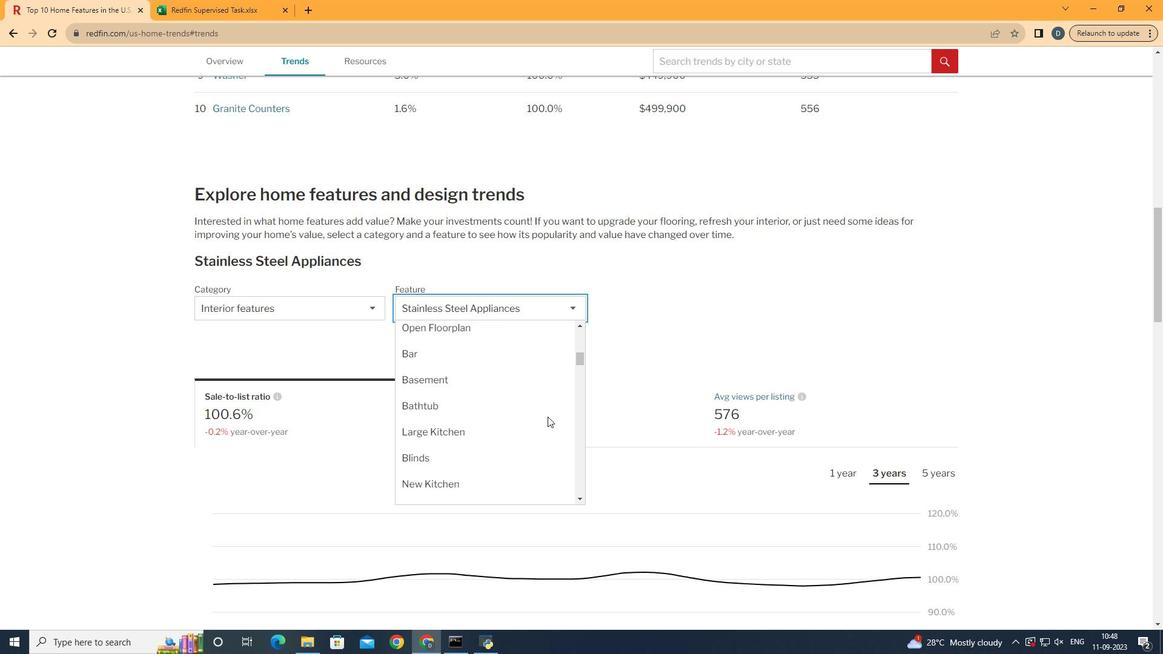 
Action: Mouse scrolled (554, 420) with delta (0, 0)
Screenshot: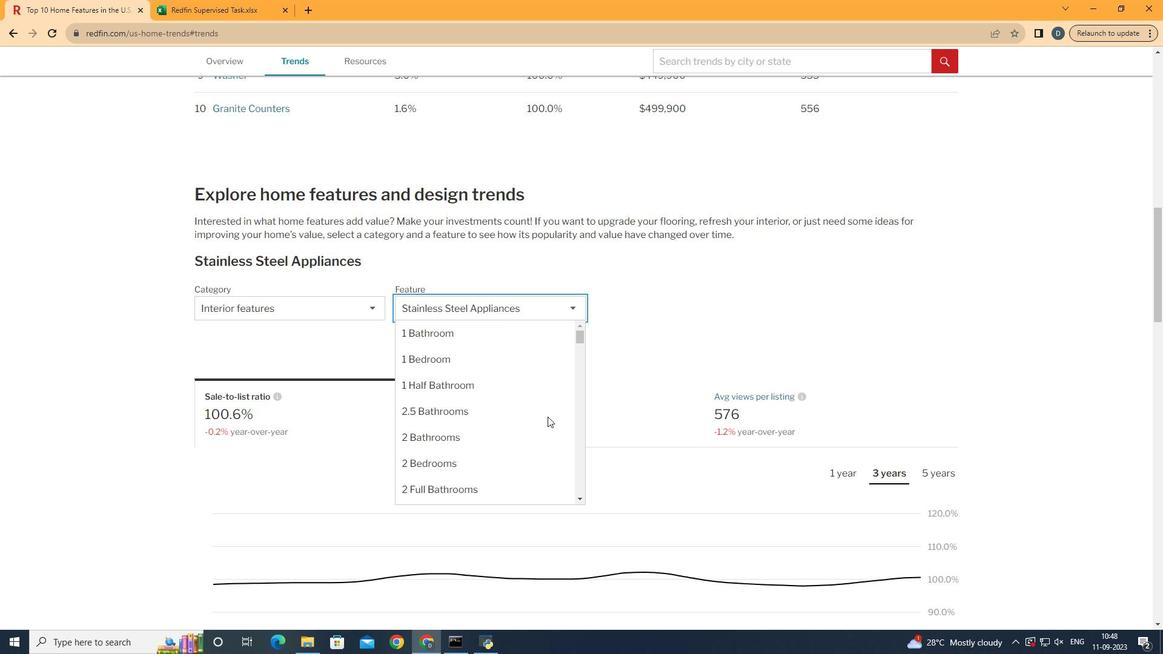 
Action: Mouse scrolled (554, 420) with delta (0, 0)
Screenshot: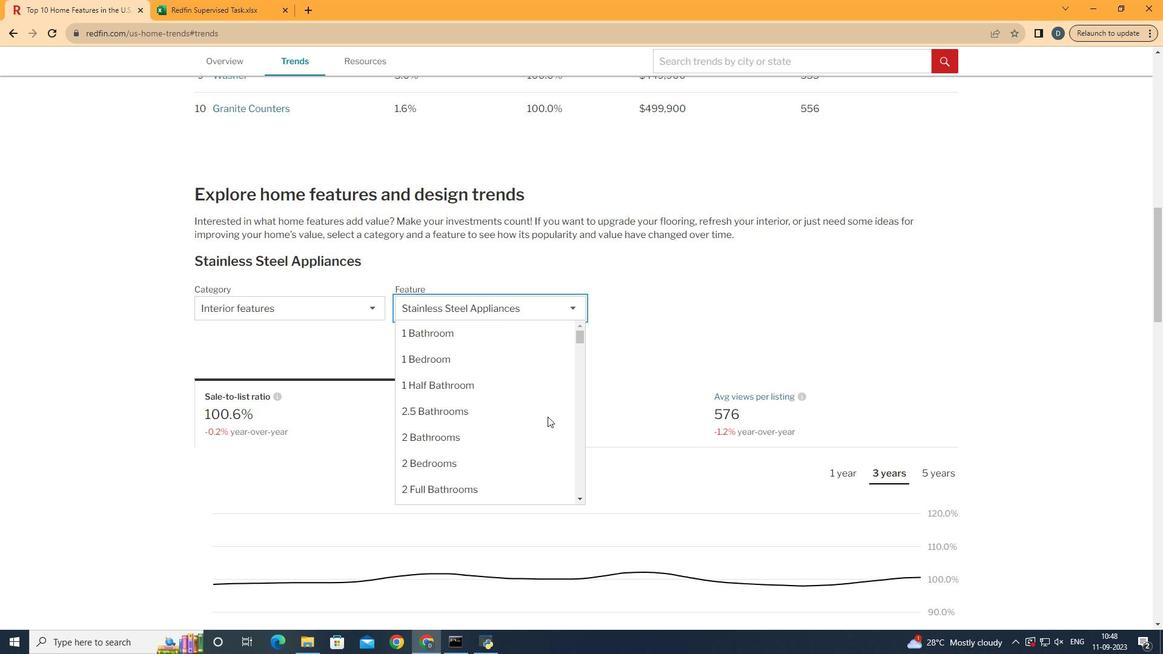 
Action: Mouse scrolled (554, 420) with delta (0, 0)
Screenshot: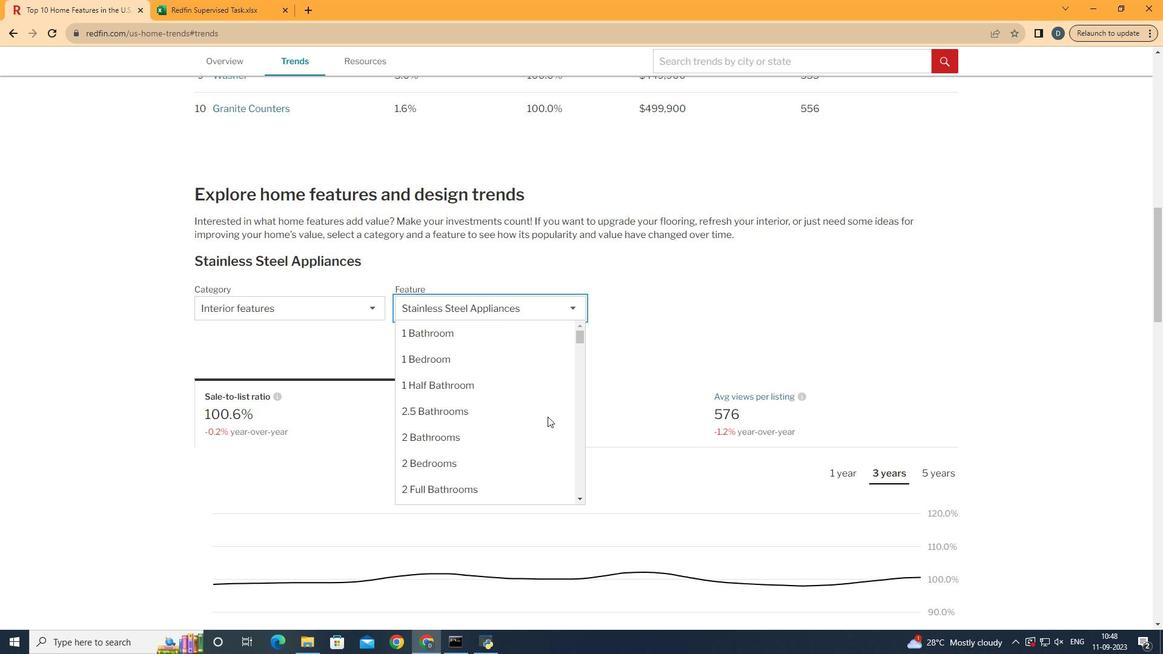 
Action: Mouse scrolled (554, 420) with delta (0, 0)
Screenshot: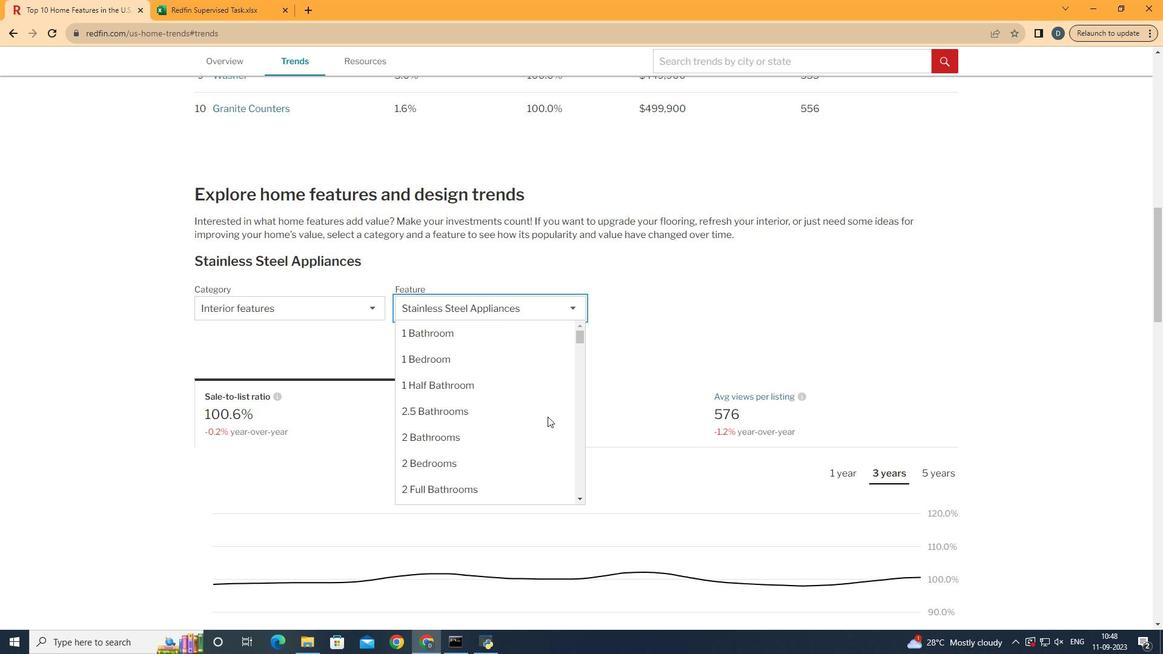 
Action: Mouse scrolled (554, 420) with delta (0, 0)
Screenshot: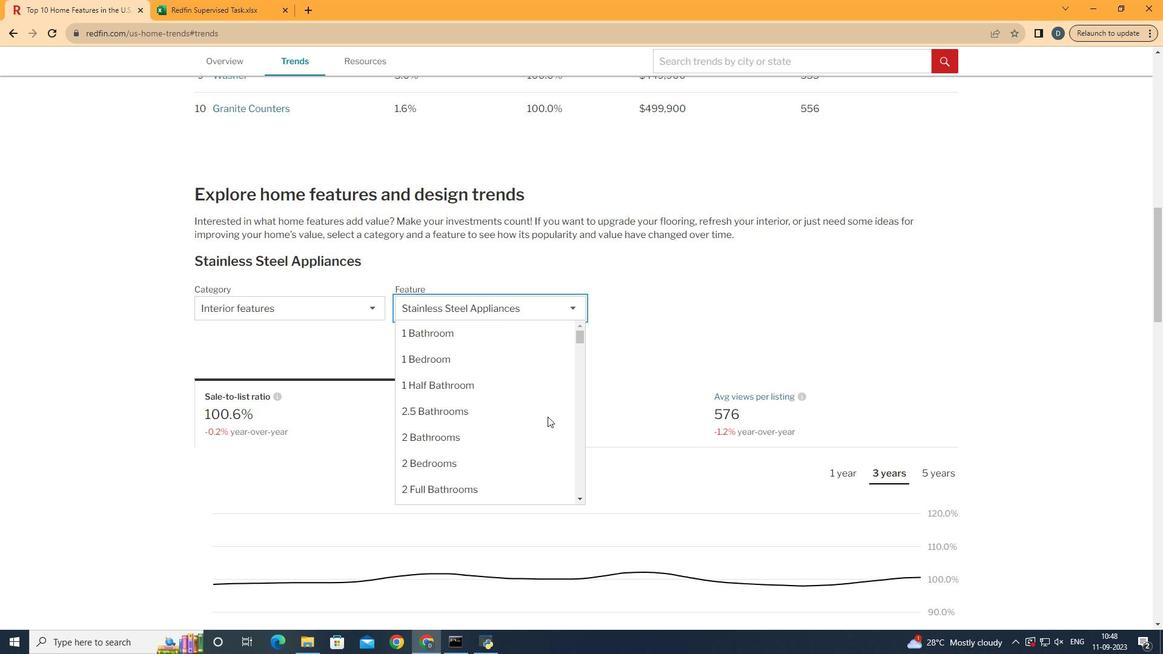 
Action: Mouse scrolled (554, 420) with delta (0, 0)
Screenshot: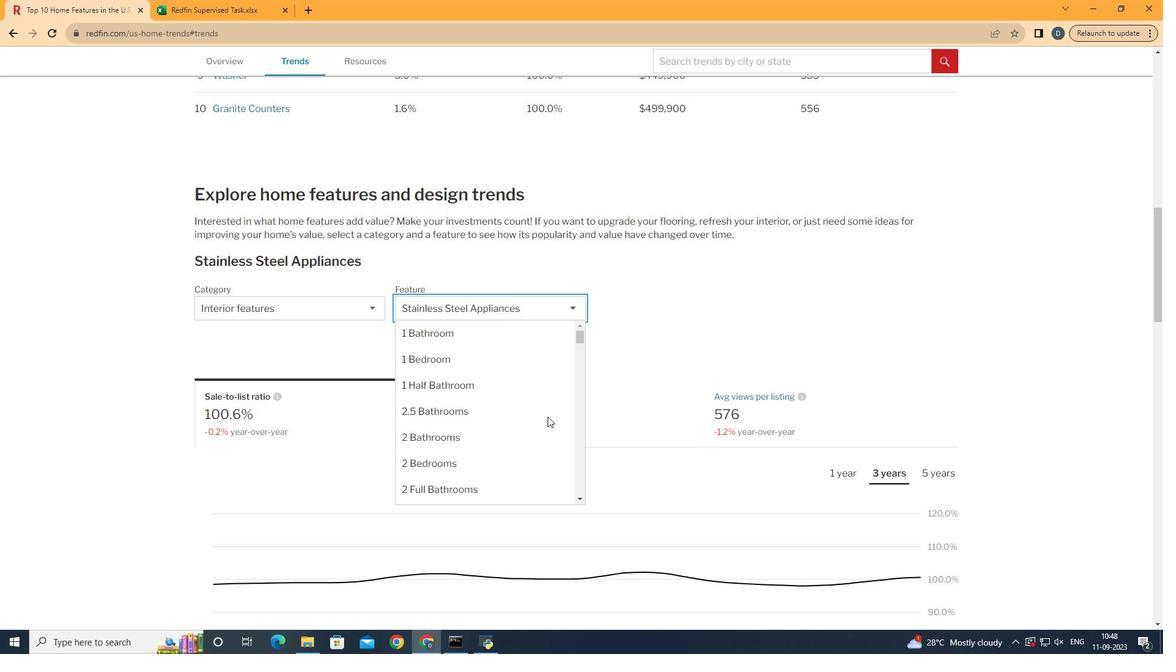 
Action: Mouse moved to (550, 421)
Screenshot: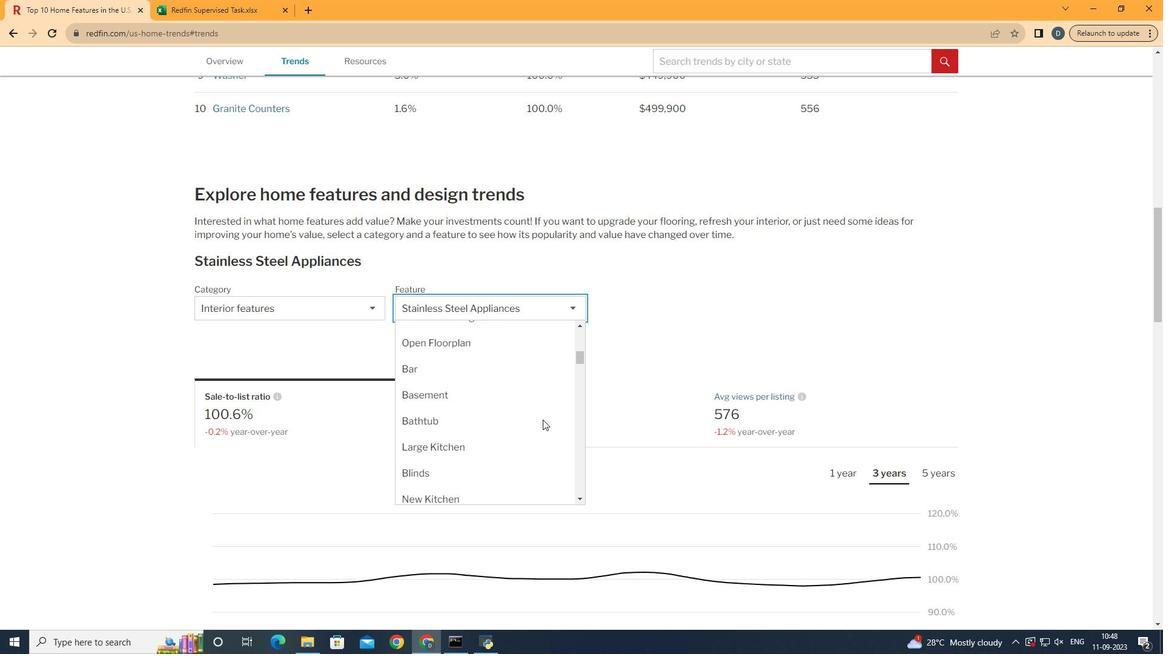 
Action: Mouse scrolled (550, 421) with delta (0, 0)
Screenshot: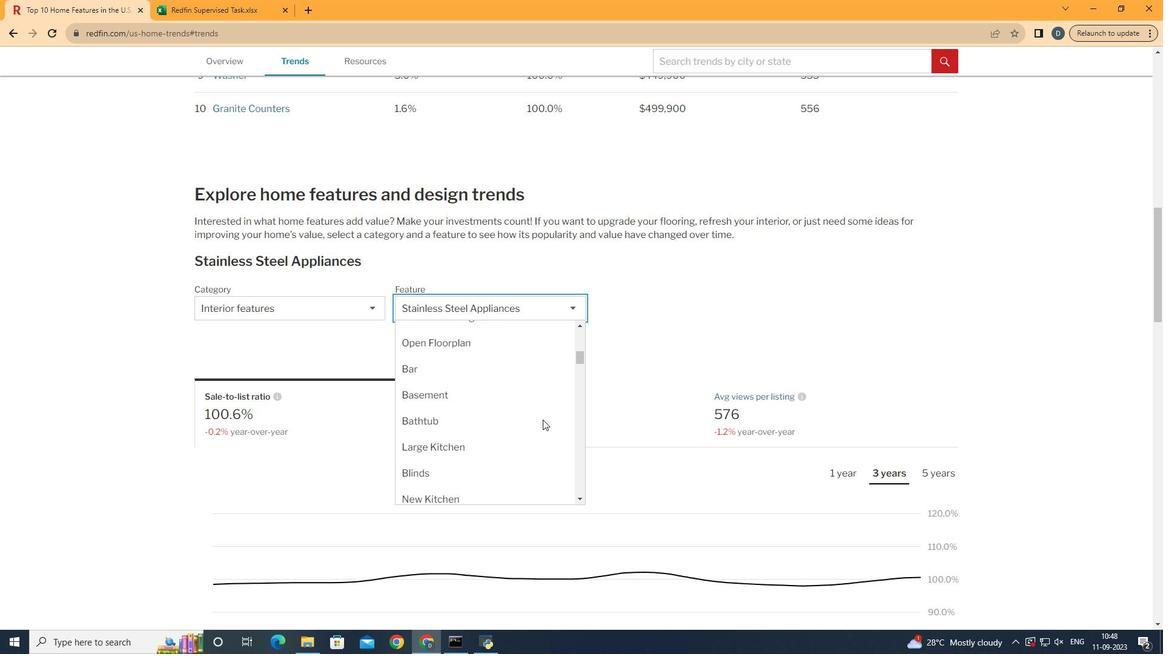
Action: Mouse moved to (549, 422)
Screenshot: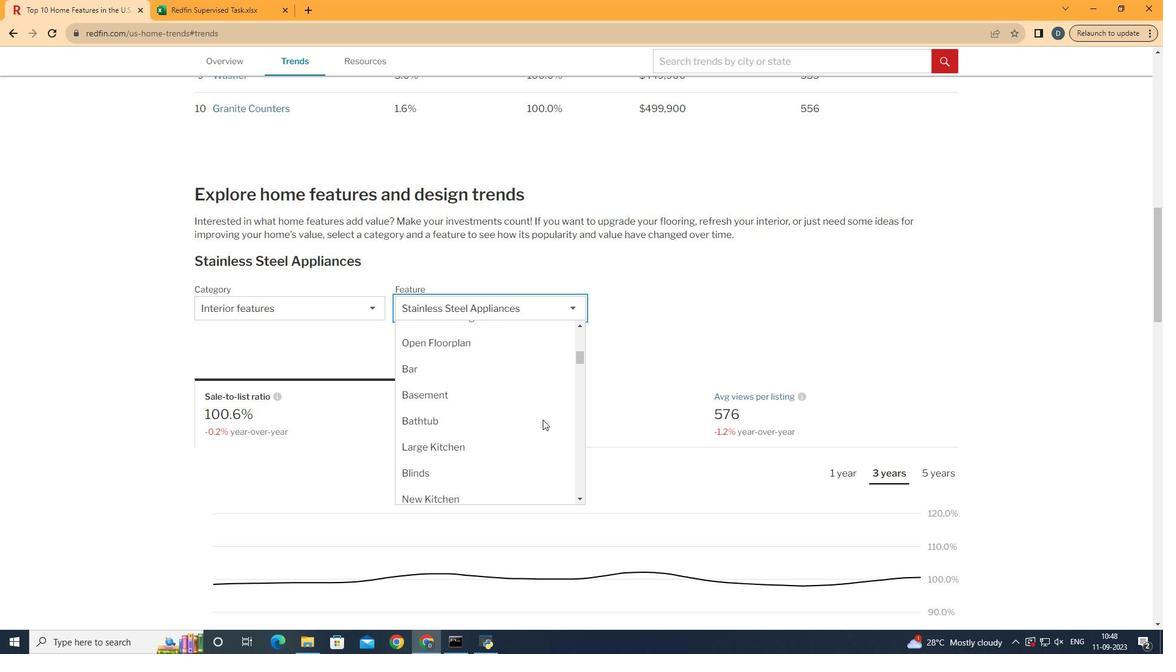 
Action: Mouse scrolled (549, 421) with delta (0, 0)
Screenshot: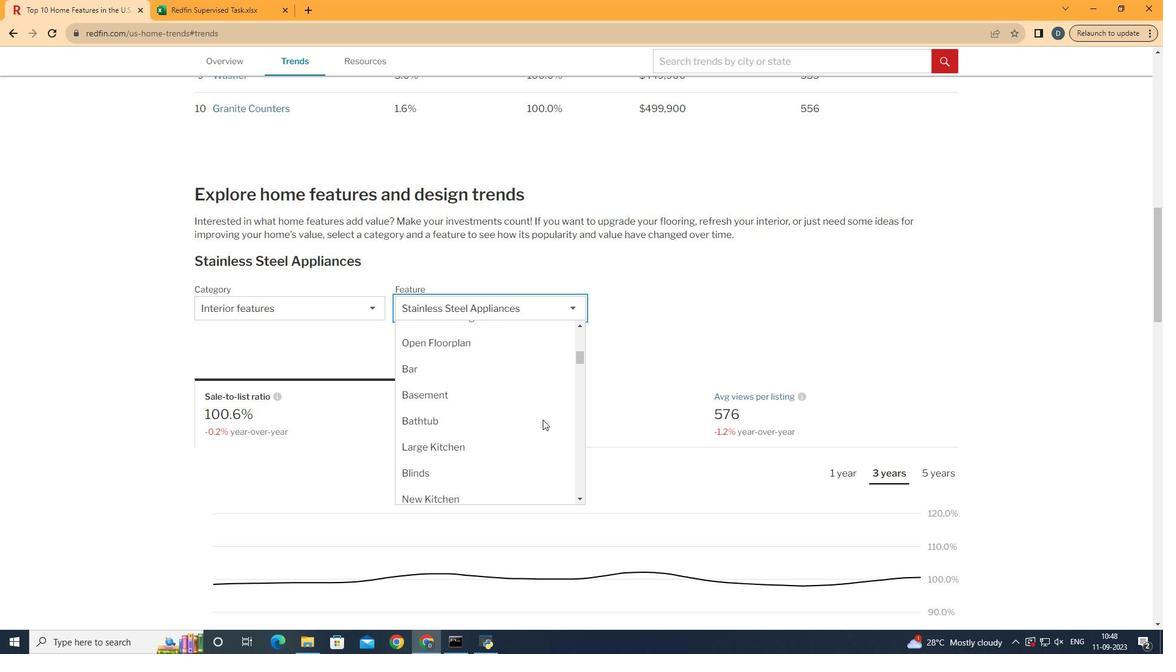 
Action: Mouse moved to (549, 422)
Screenshot: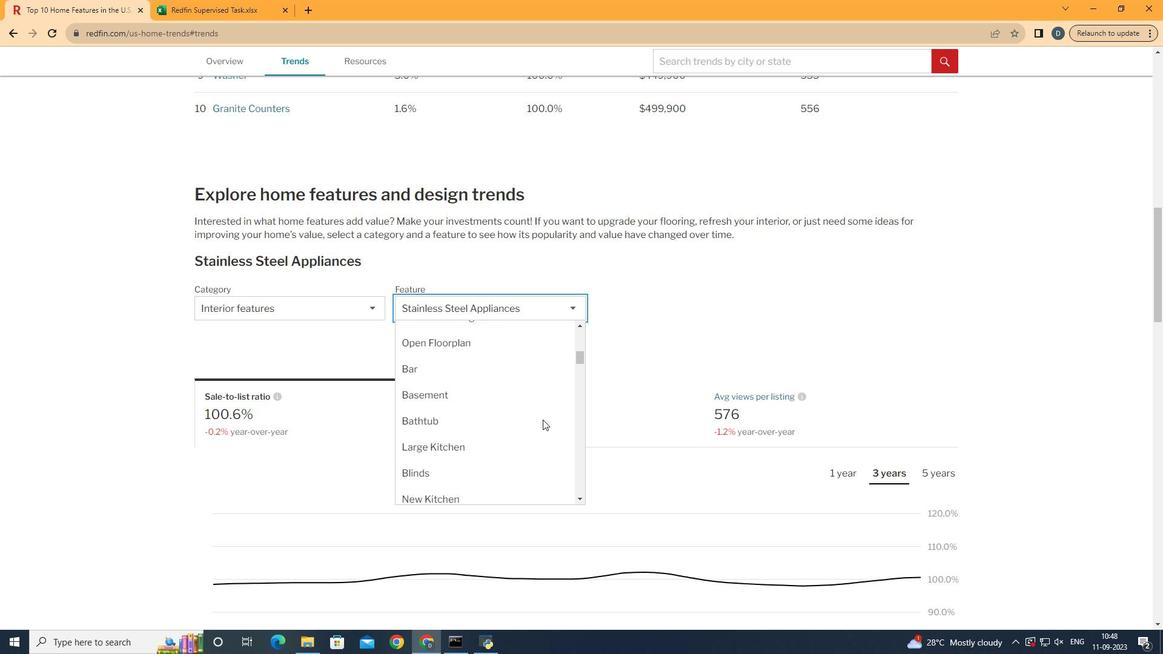 
Action: Mouse scrolled (549, 421) with delta (0, 0)
Screenshot: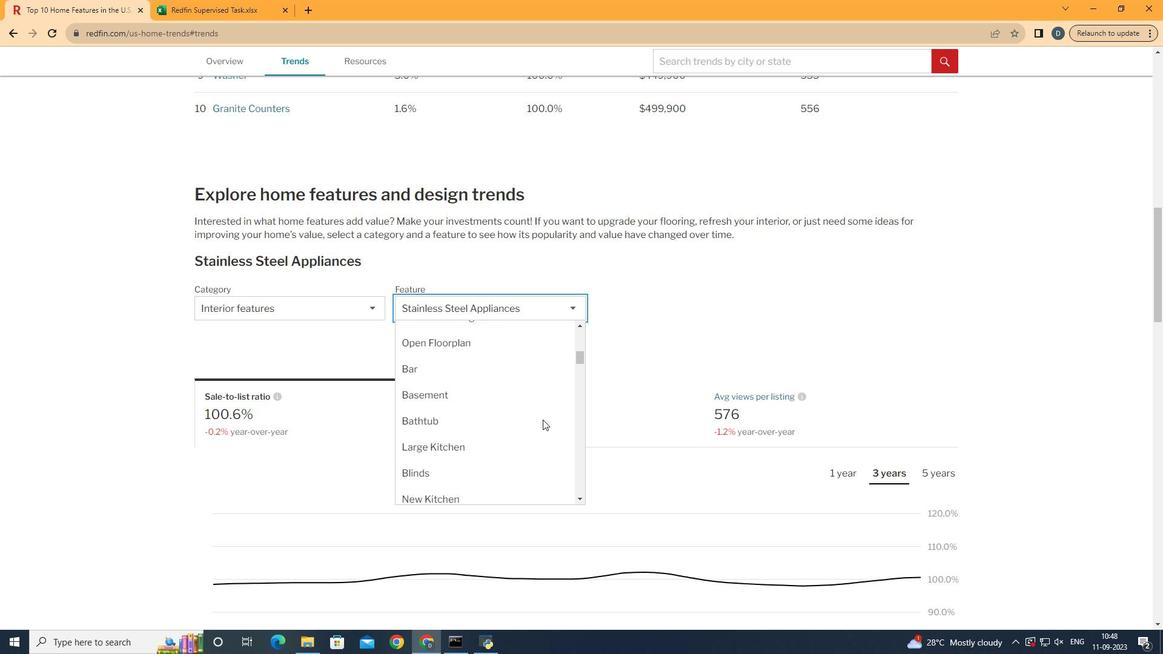 
Action: Mouse scrolled (549, 421) with delta (0, 0)
Screenshot: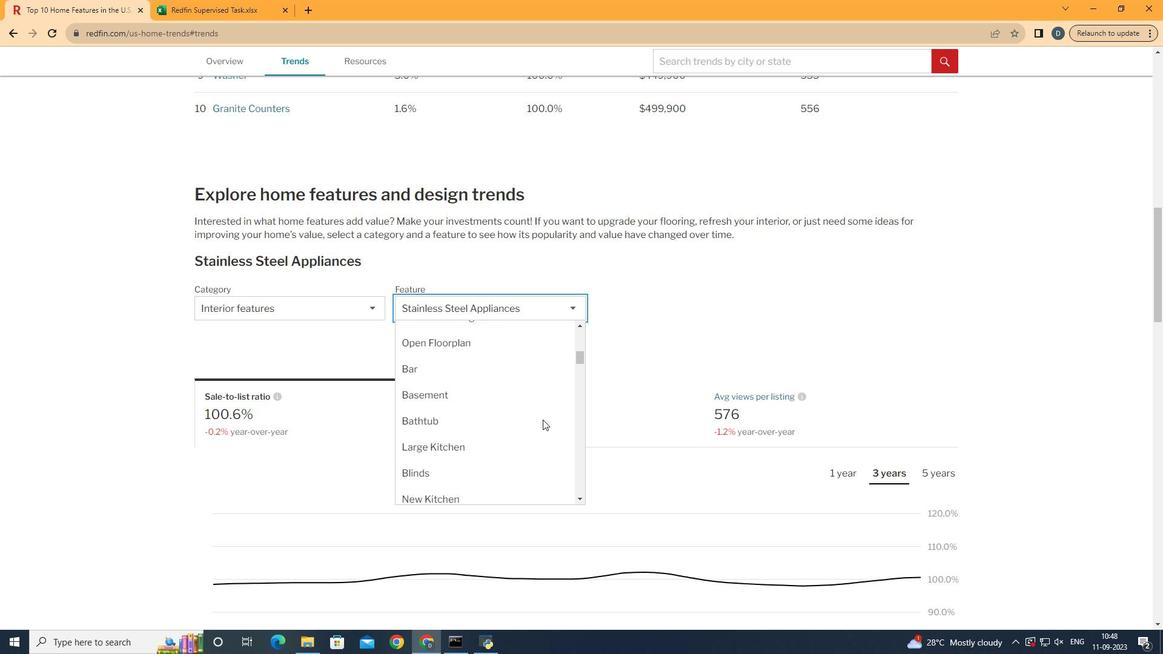 
Action: Mouse scrolled (549, 421) with delta (0, 0)
Screenshot: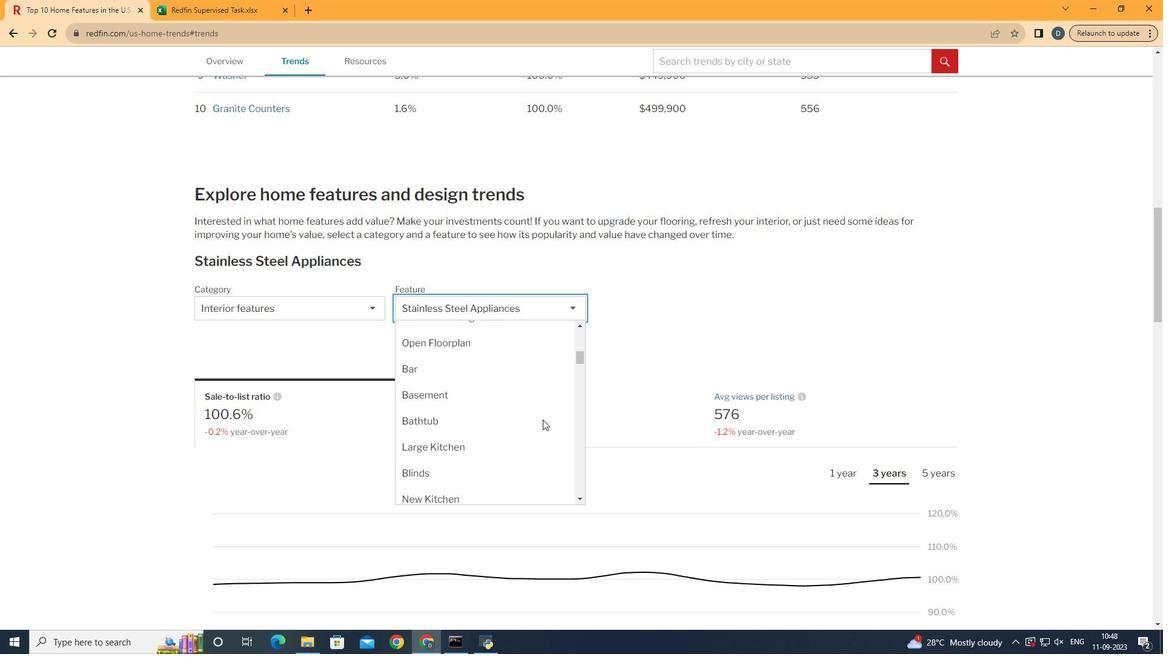 
Action: Mouse moved to (517, 433)
Screenshot: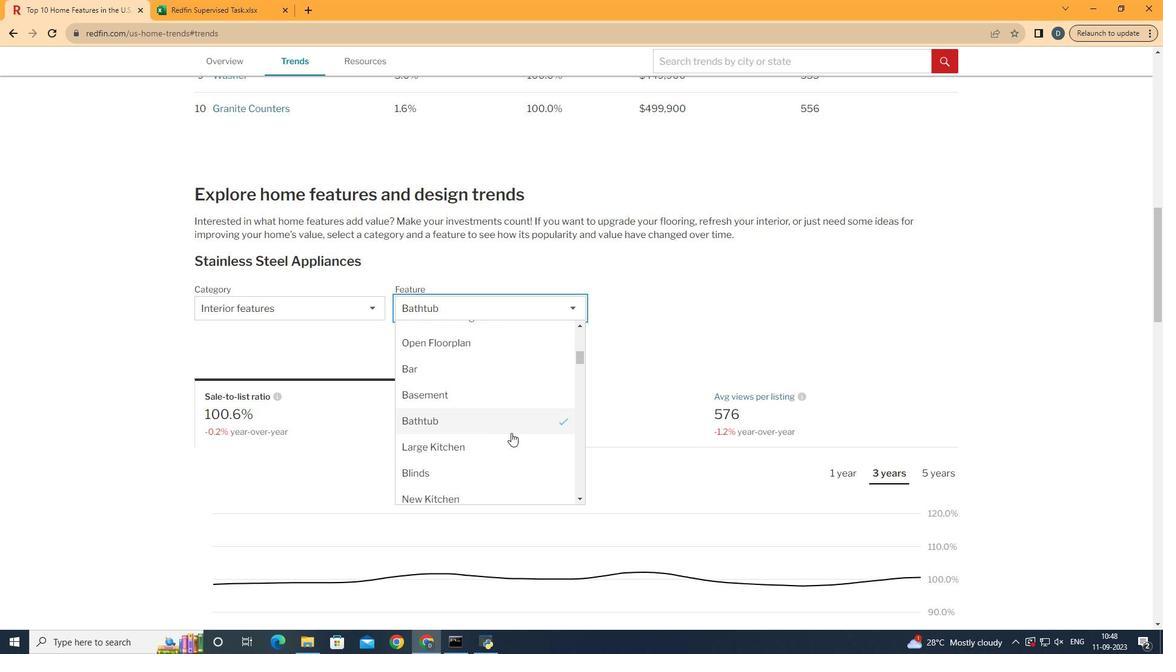 
Action: Mouse pressed left at (517, 433)
Screenshot: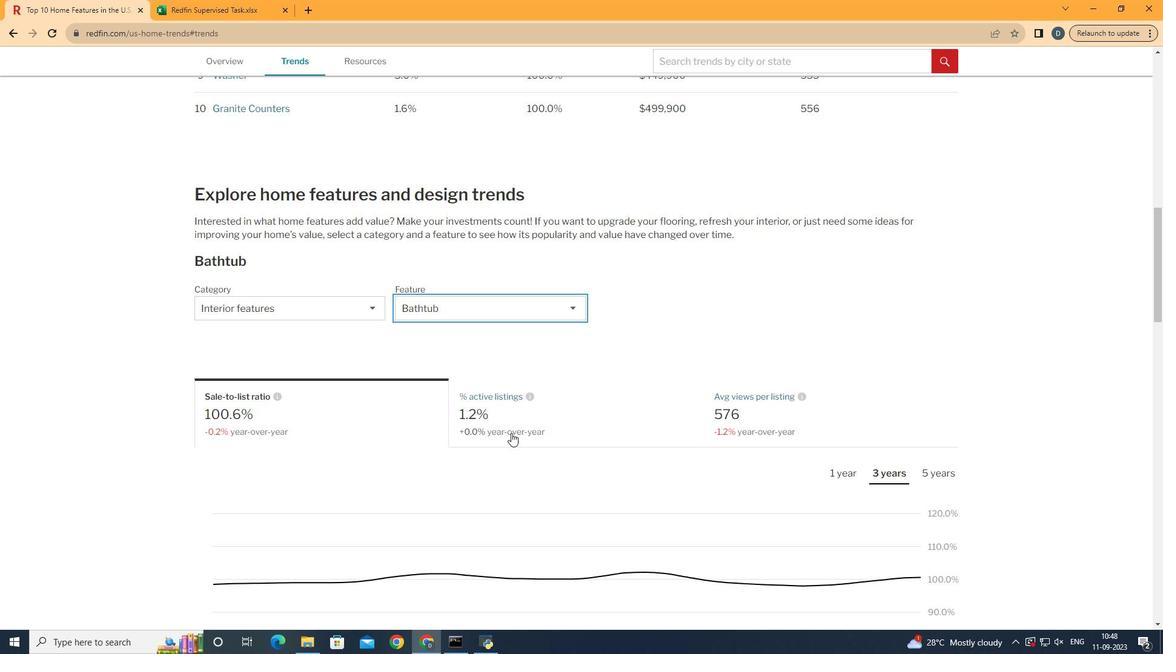 
Action: Mouse moved to (368, 418)
Screenshot: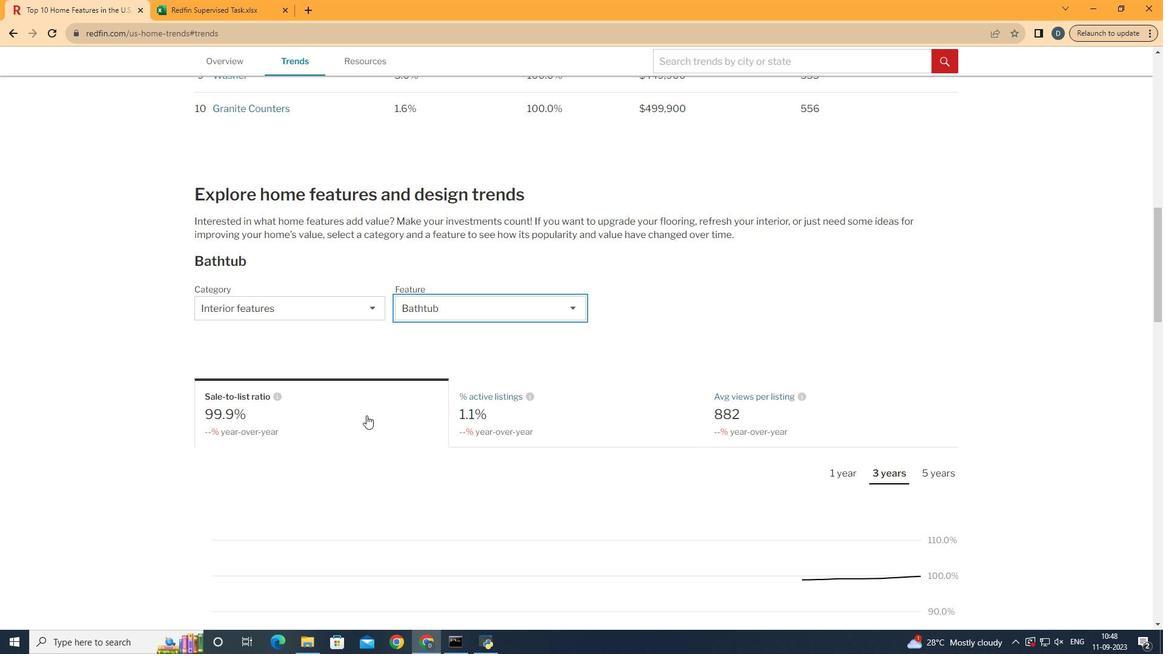 
Action: Mouse pressed left at (368, 418)
Screenshot: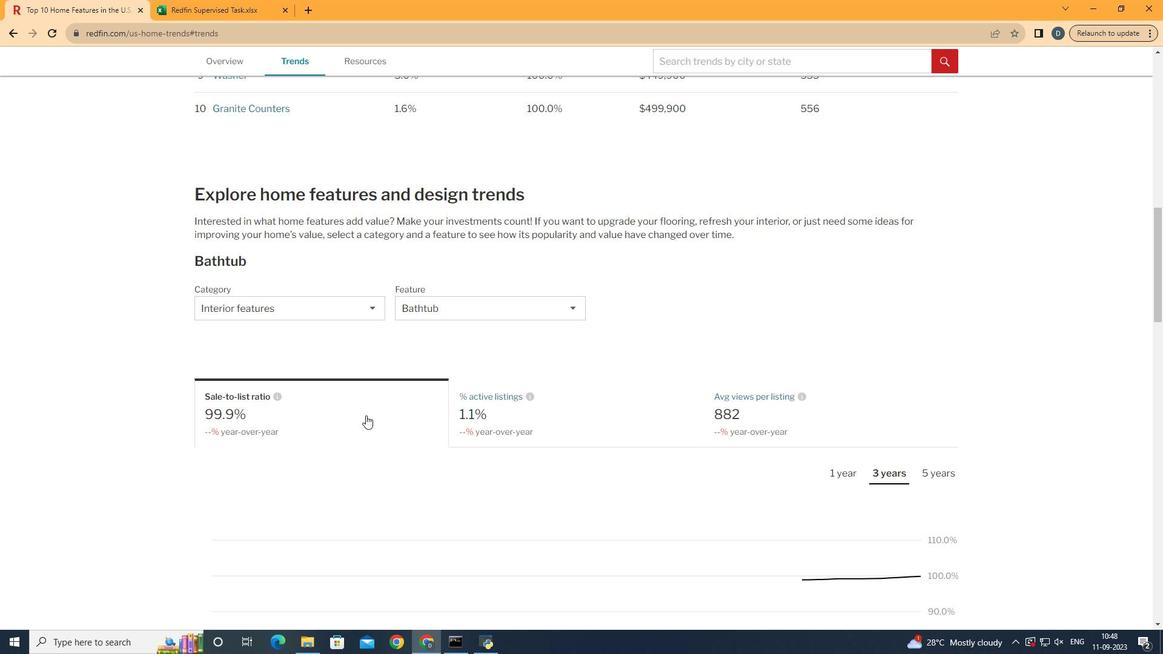 
Action: Mouse moved to (716, 332)
Screenshot: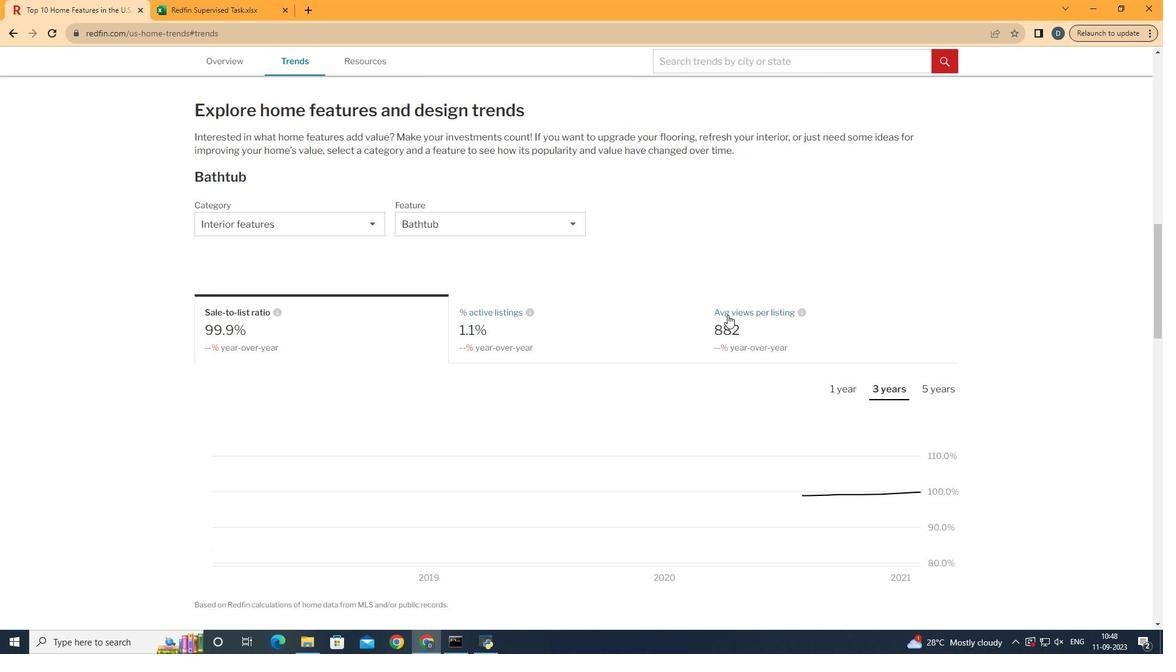 
Action: Mouse scrolled (716, 332) with delta (0, 0)
Screenshot: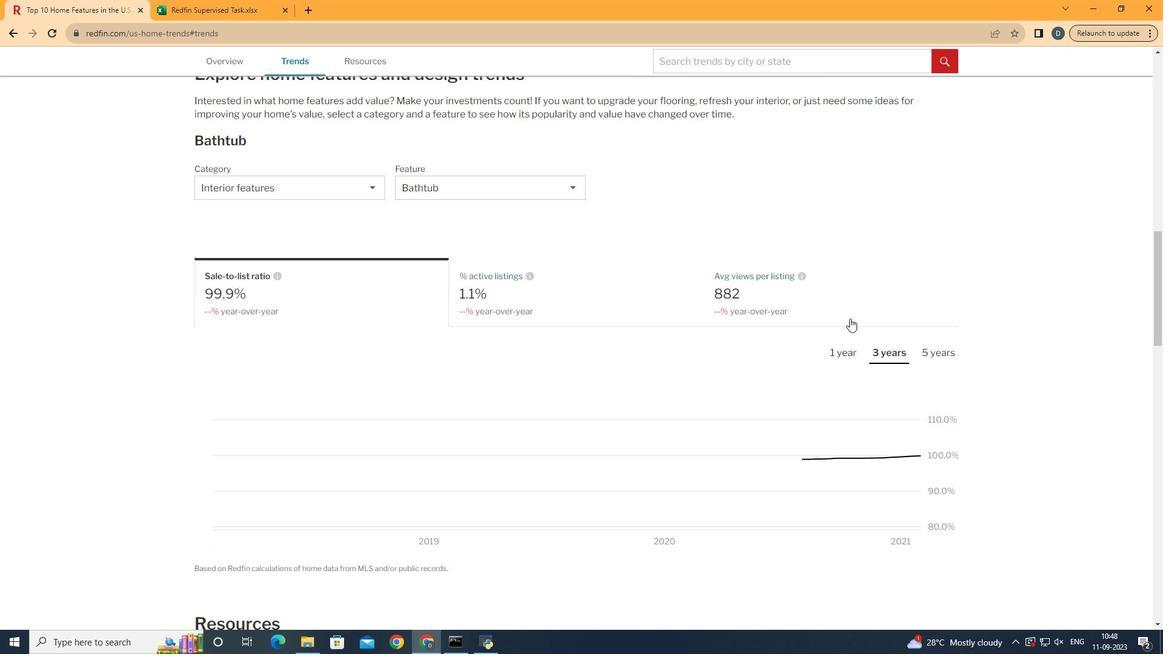 
Action: Mouse scrolled (716, 332) with delta (0, 0)
Screenshot: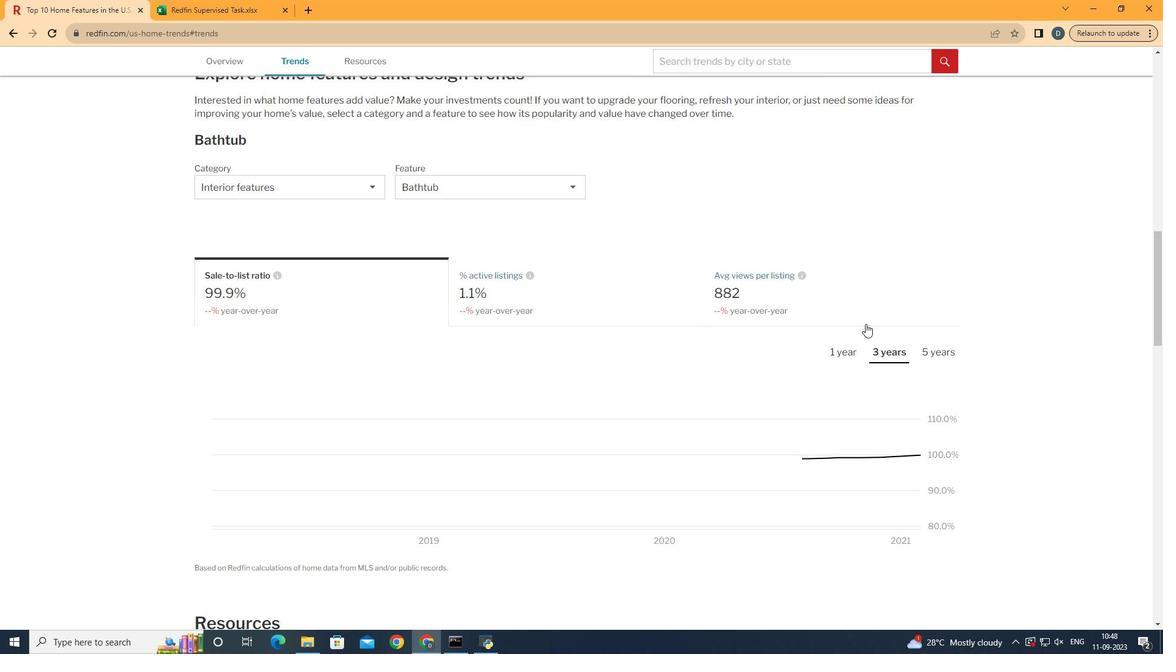 
Action: Mouse moved to (920, 370)
Screenshot: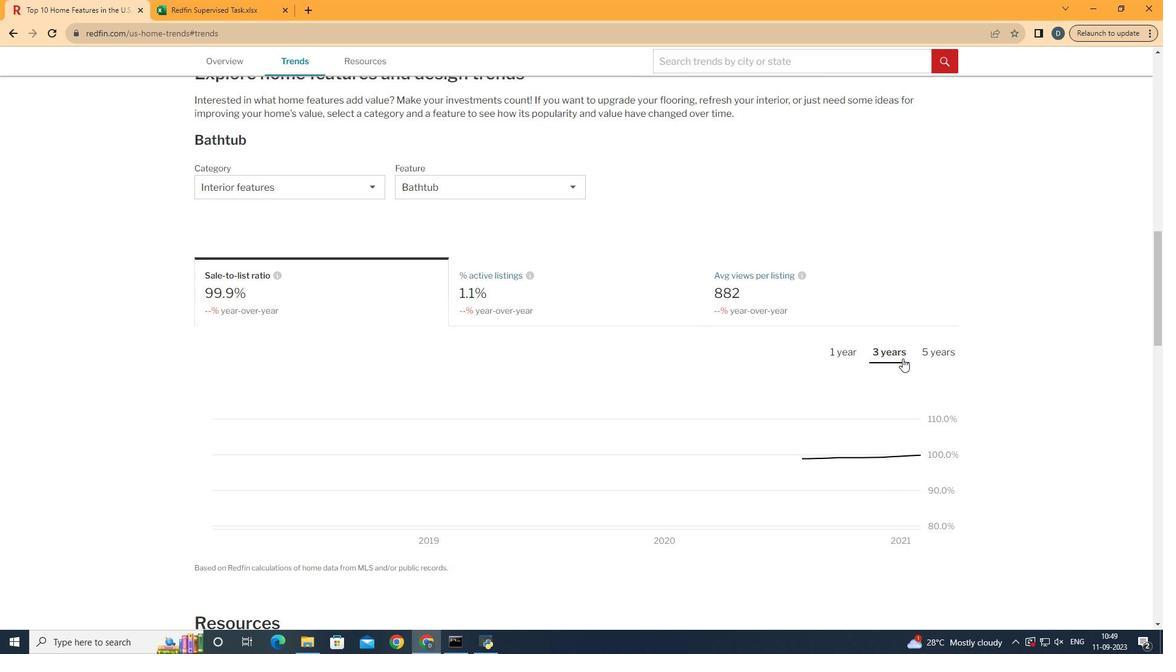 
Action: Mouse pressed left at (920, 370)
Screenshot: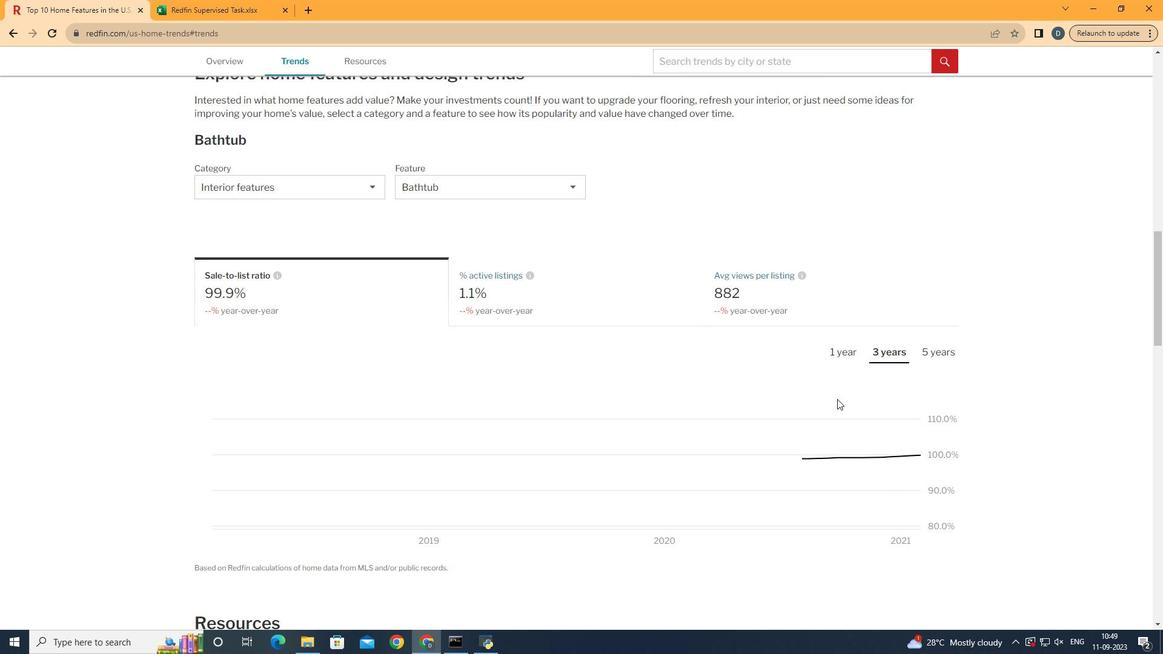 
Action: Mouse moved to (945, 465)
Screenshot: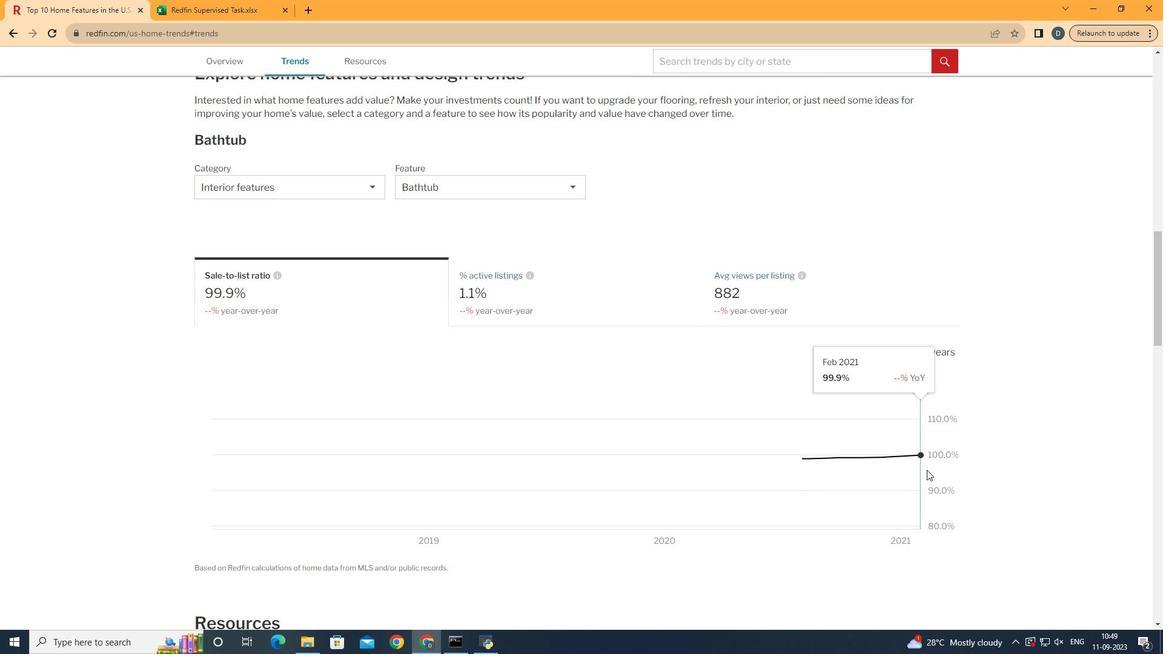 
